 Task: Search one way flight ticket for 5 adults, 1 child, 2 infants in seat and 1 infant on lap in business from Kailua-kona, Hawaii: Ellison Onizuka Kona International Airport At Keahole to Rockford: Chicago Rockford International Airport(was Northwest Chicagoland Regional Airport At Rockford) on 5-1-2023. Choice of flights is Spirit. Number of bags: 1 carry on bag. Price is upto 50000. Outbound departure time preference is 10:45.
Action: Mouse moved to (252, 295)
Screenshot: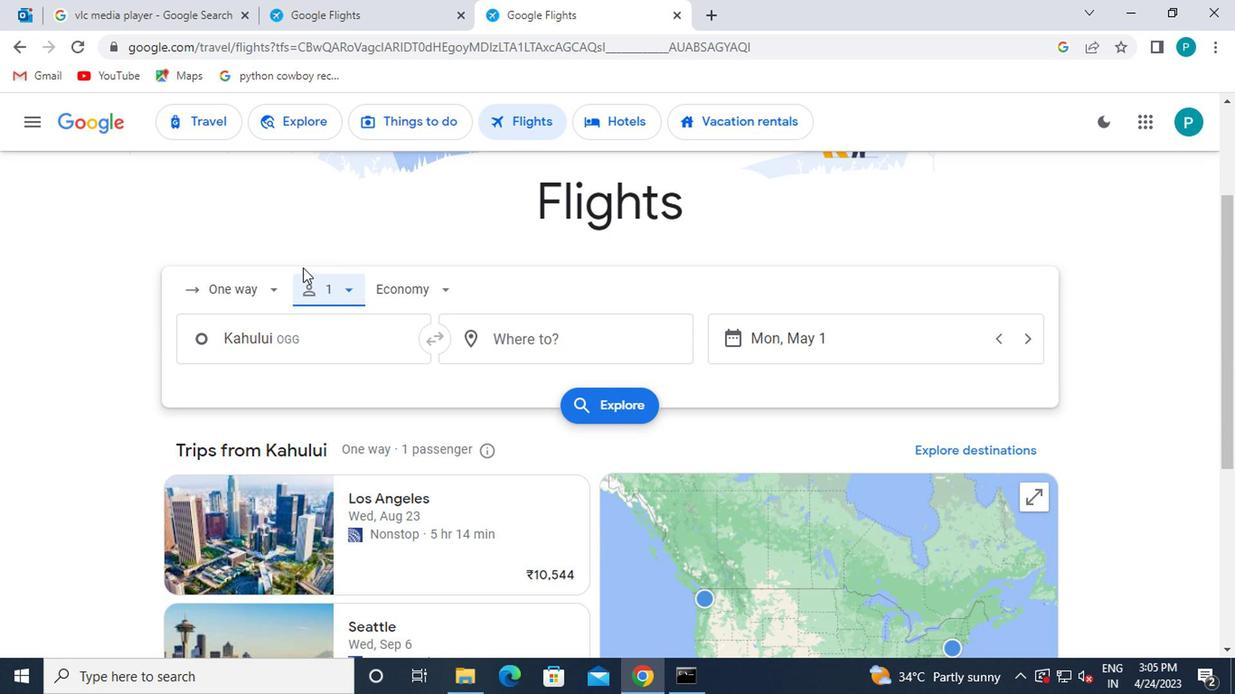 
Action: Mouse pressed left at (252, 295)
Screenshot: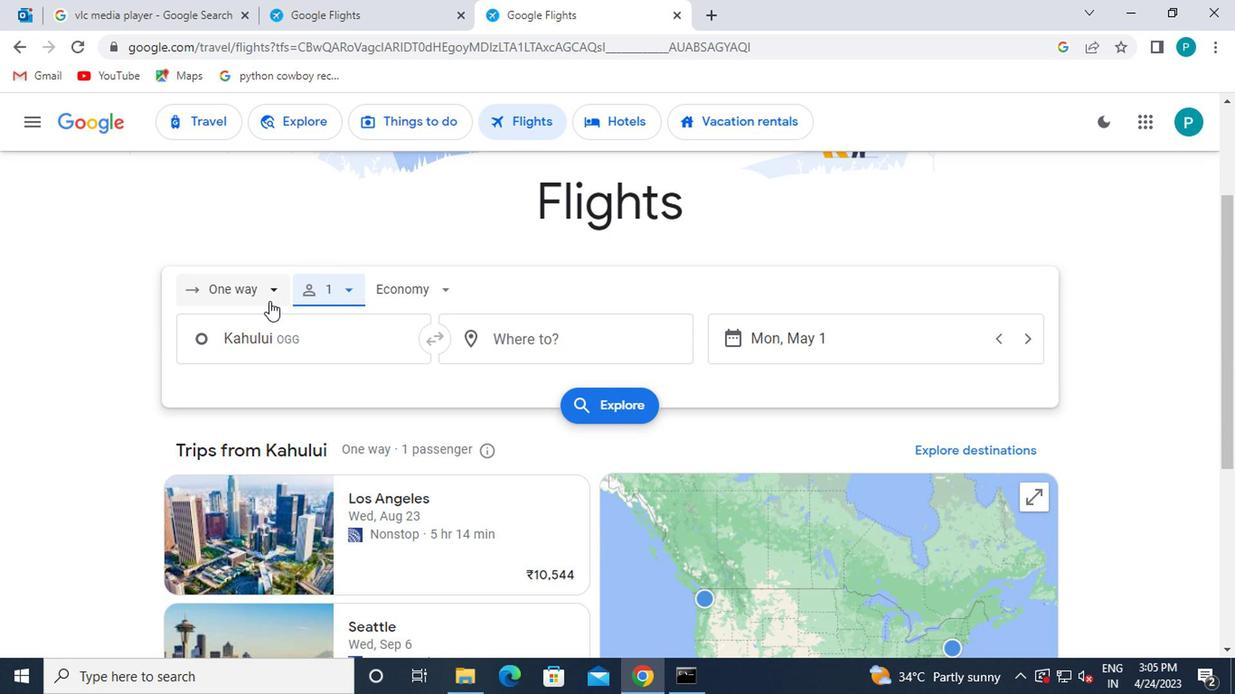 
Action: Mouse moved to (258, 380)
Screenshot: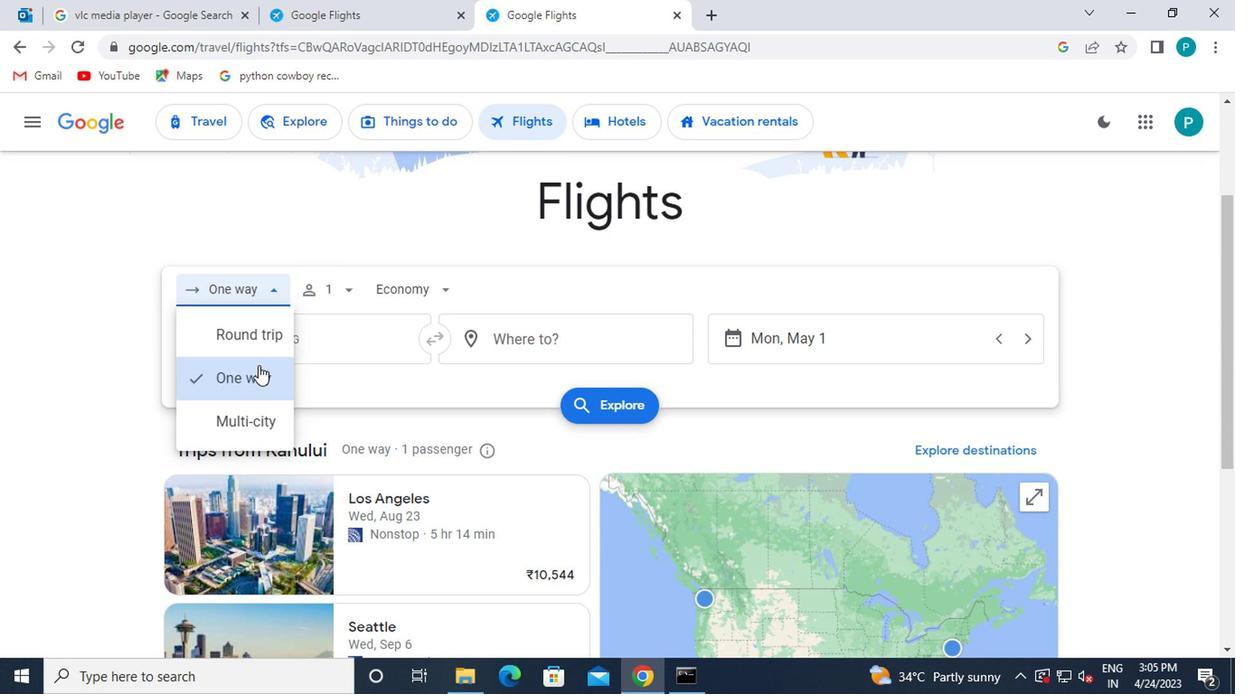 
Action: Mouse pressed left at (258, 380)
Screenshot: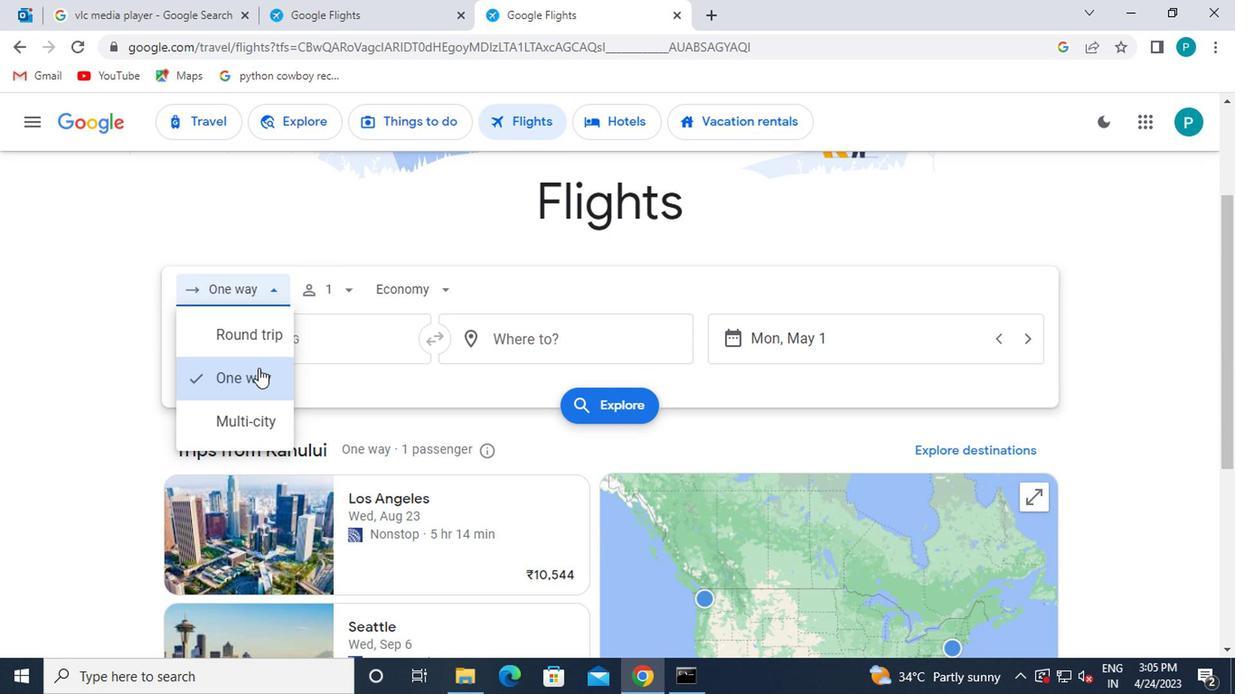 
Action: Mouse moved to (344, 299)
Screenshot: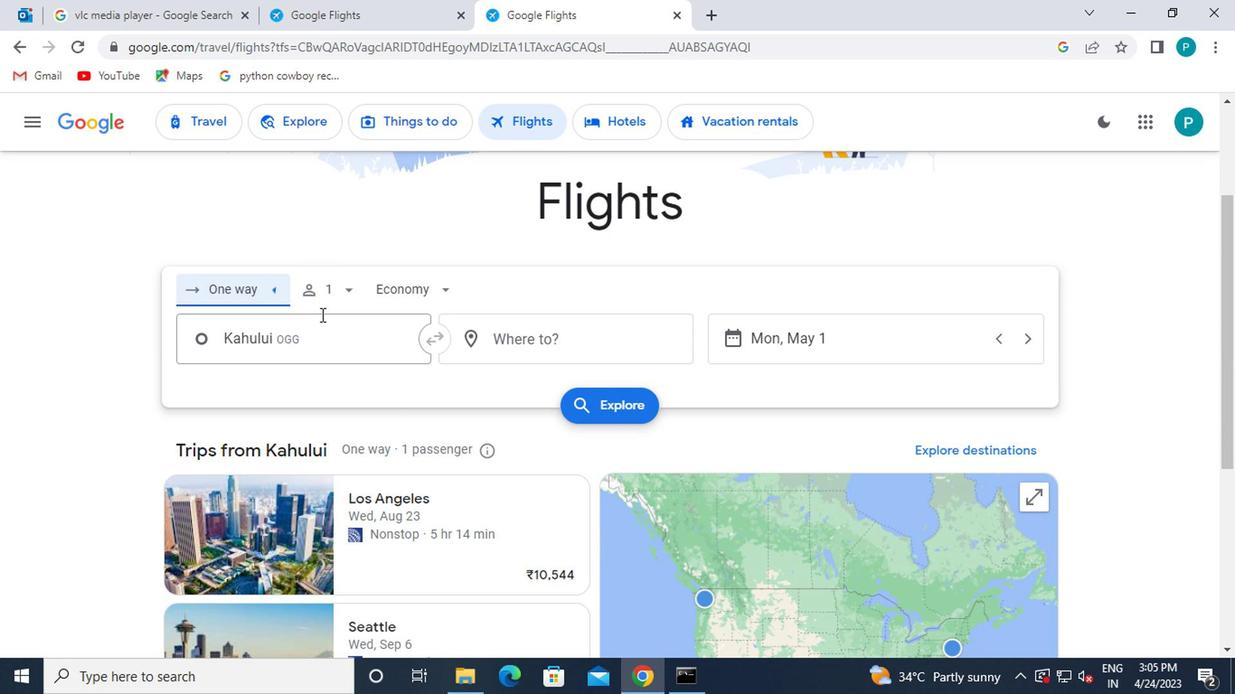 
Action: Mouse pressed left at (344, 299)
Screenshot: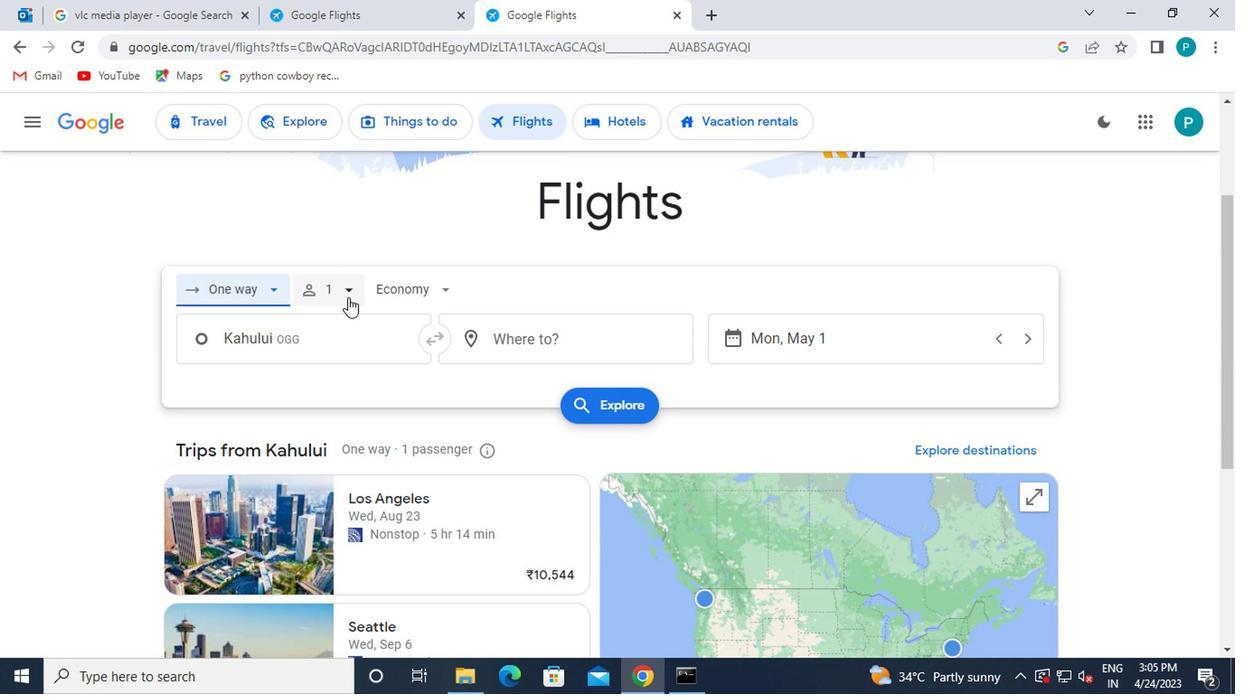
Action: Mouse moved to (466, 339)
Screenshot: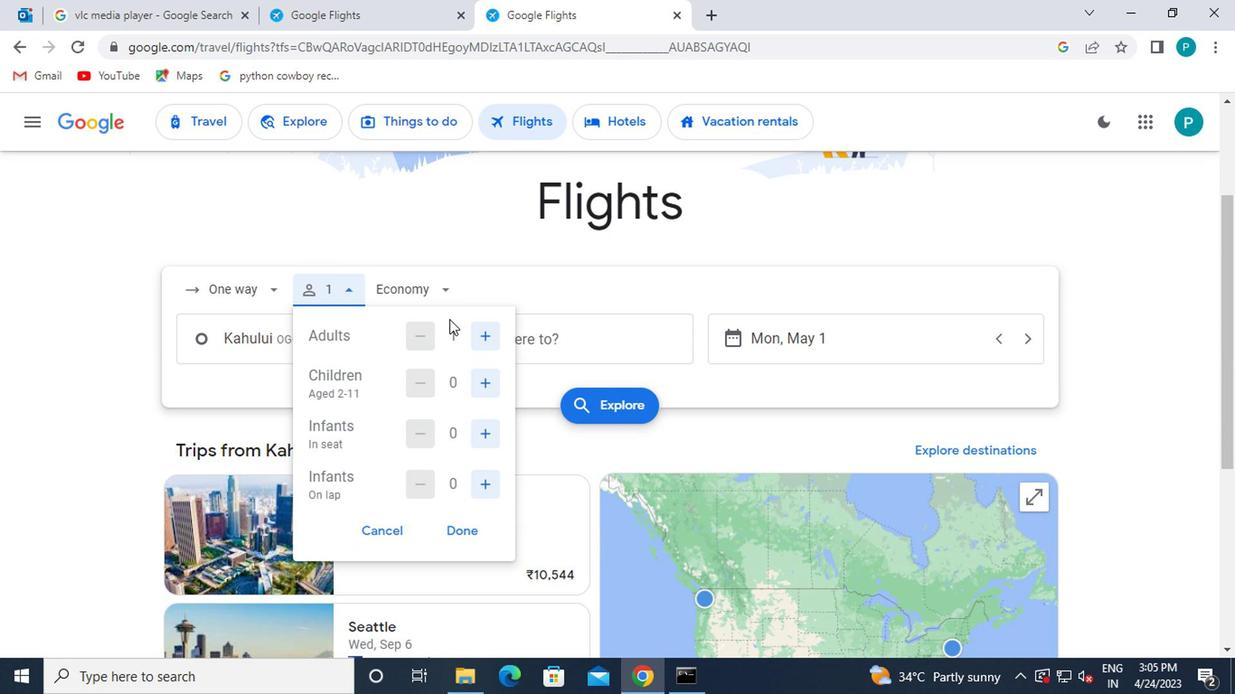 
Action: Mouse pressed left at (466, 339)
Screenshot: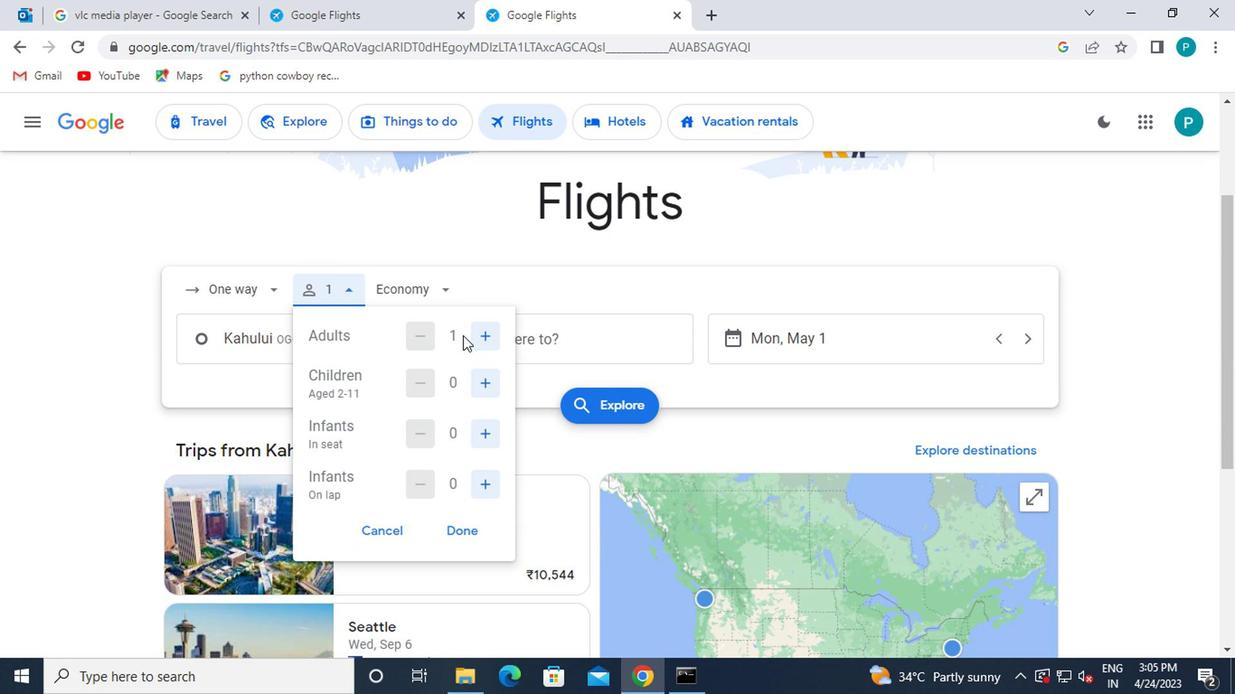 
Action: Mouse moved to (472, 339)
Screenshot: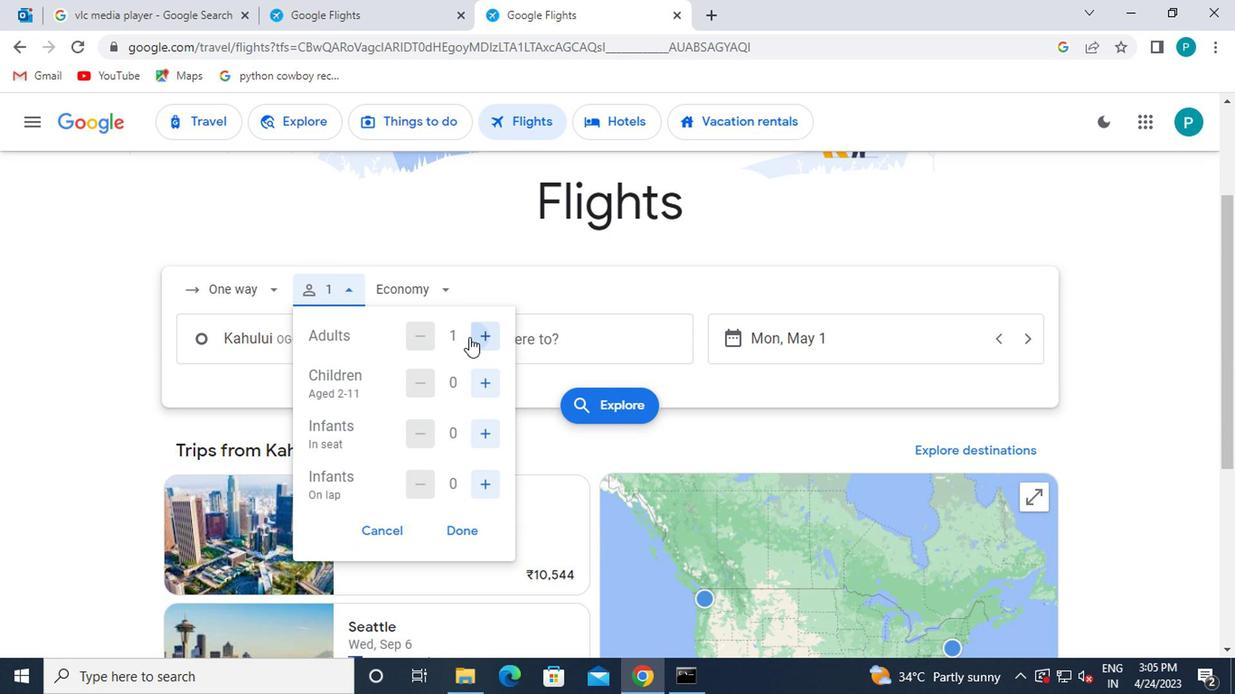 
Action: Mouse pressed left at (472, 339)
Screenshot: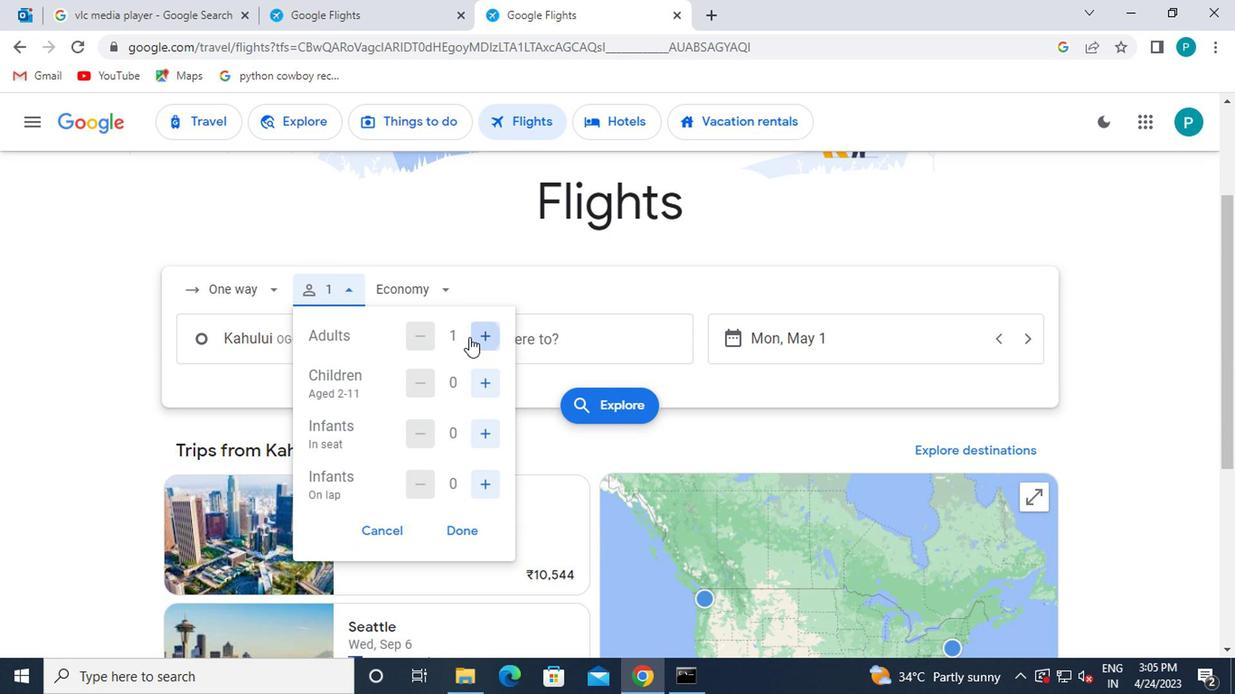 
Action: Mouse pressed left at (472, 339)
Screenshot: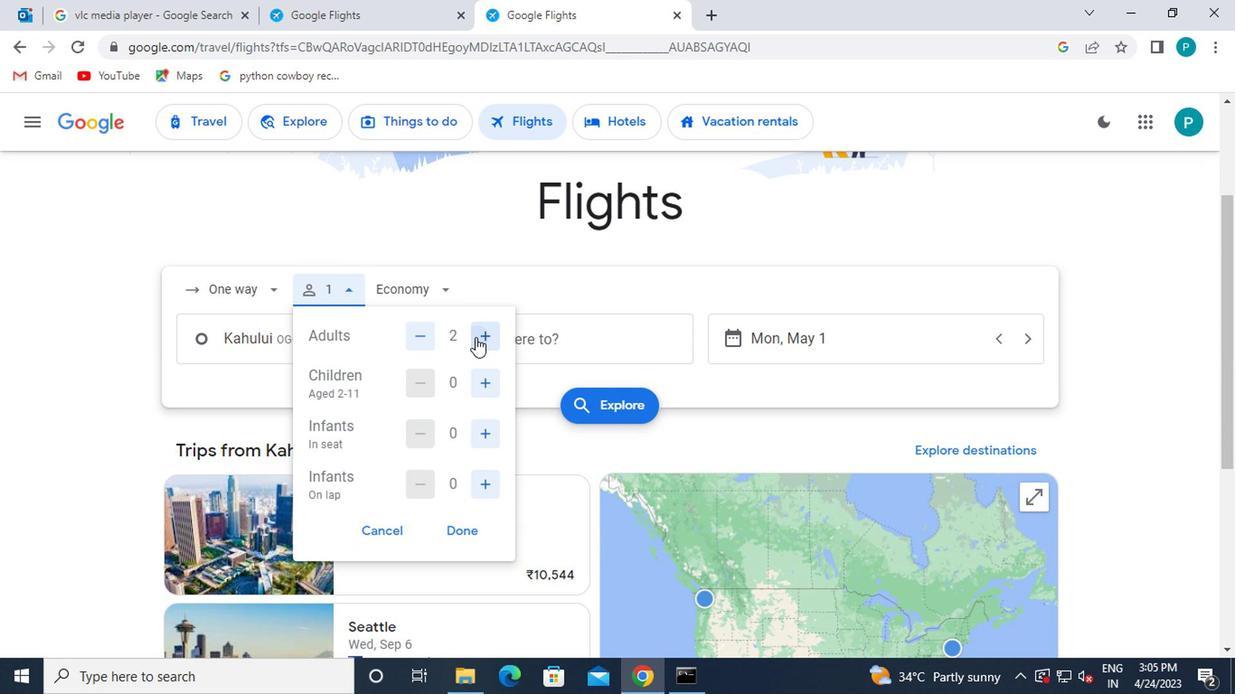 
Action: Mouse moved to (474, 339)
Screenshot: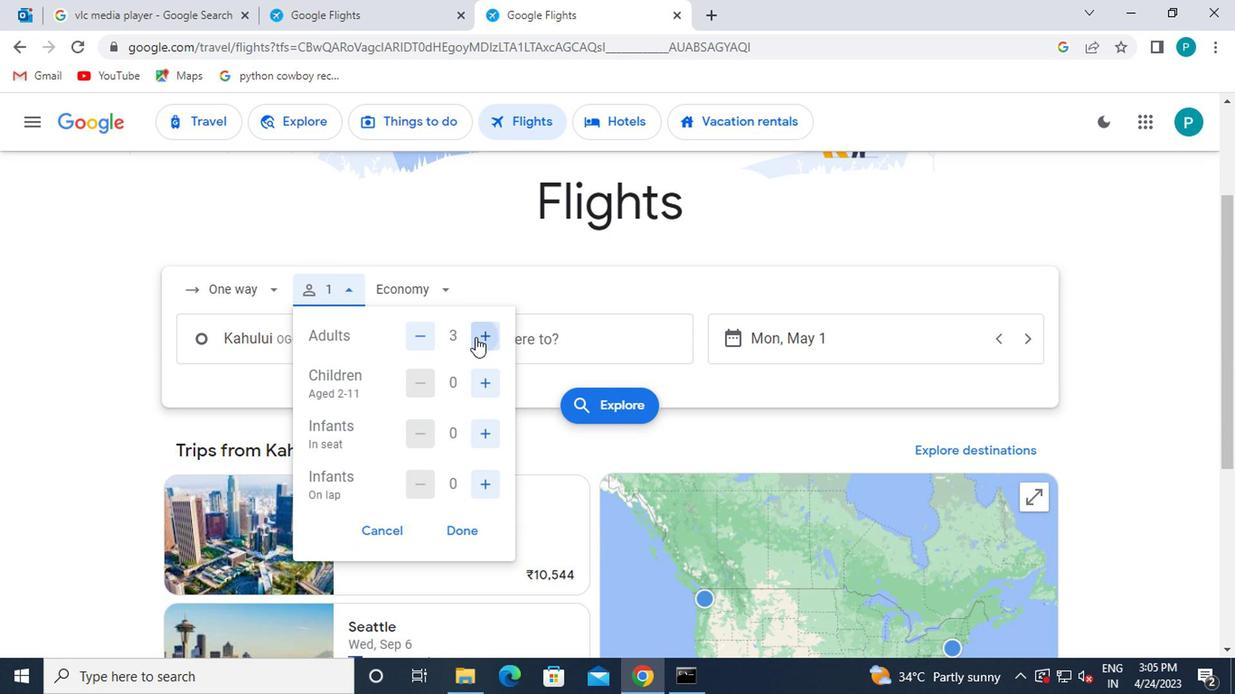 
Action: Mouse pressed left at (474, 339)
Screenshot: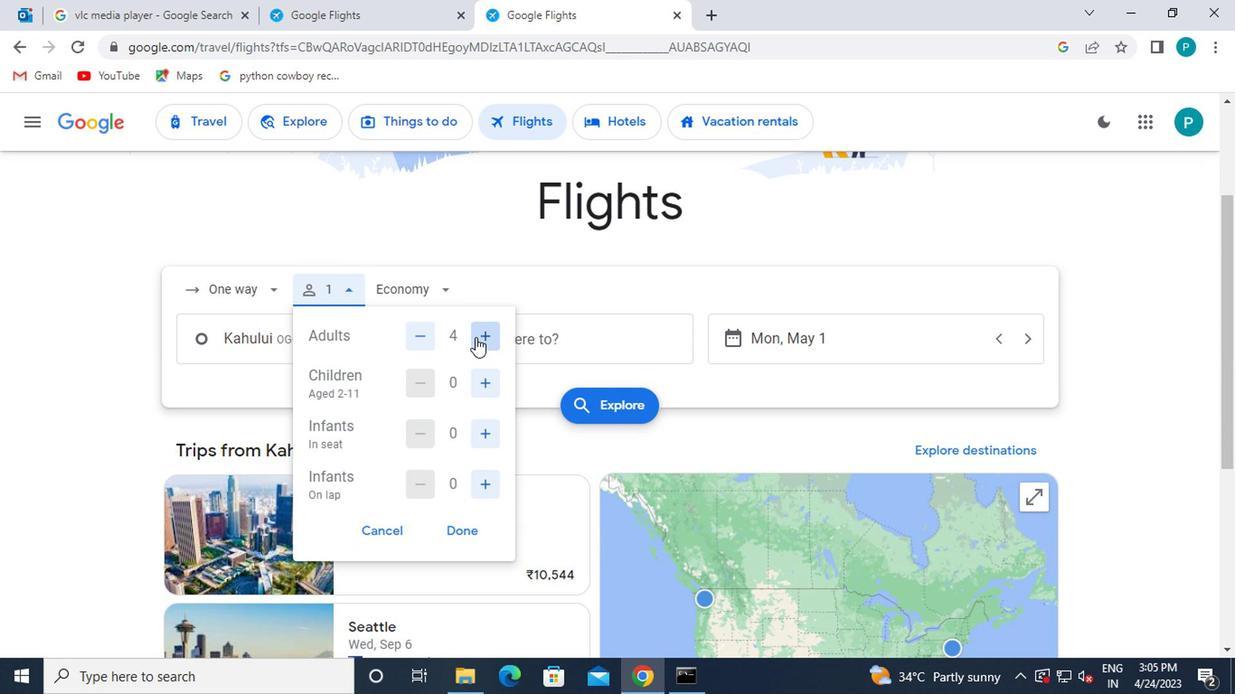 
Action: Mouse moved to (478, 369)
Screenshot: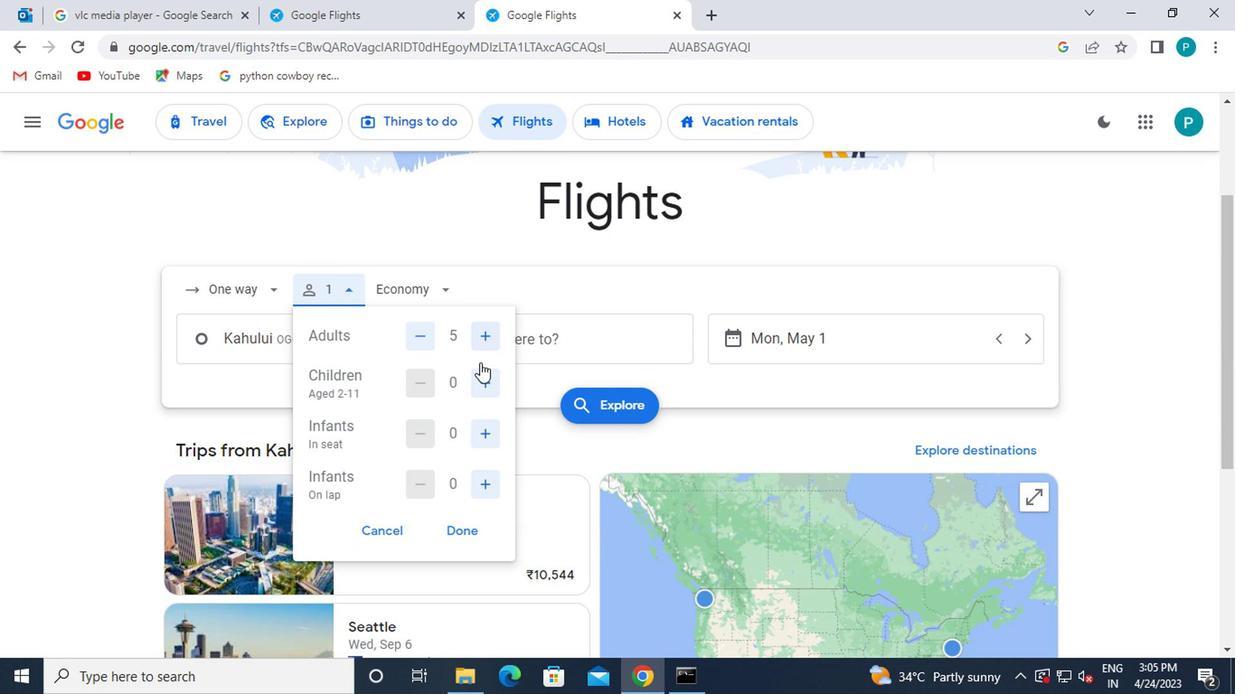 
Action: Mouse pressed left at (478, 369)
Screenshot: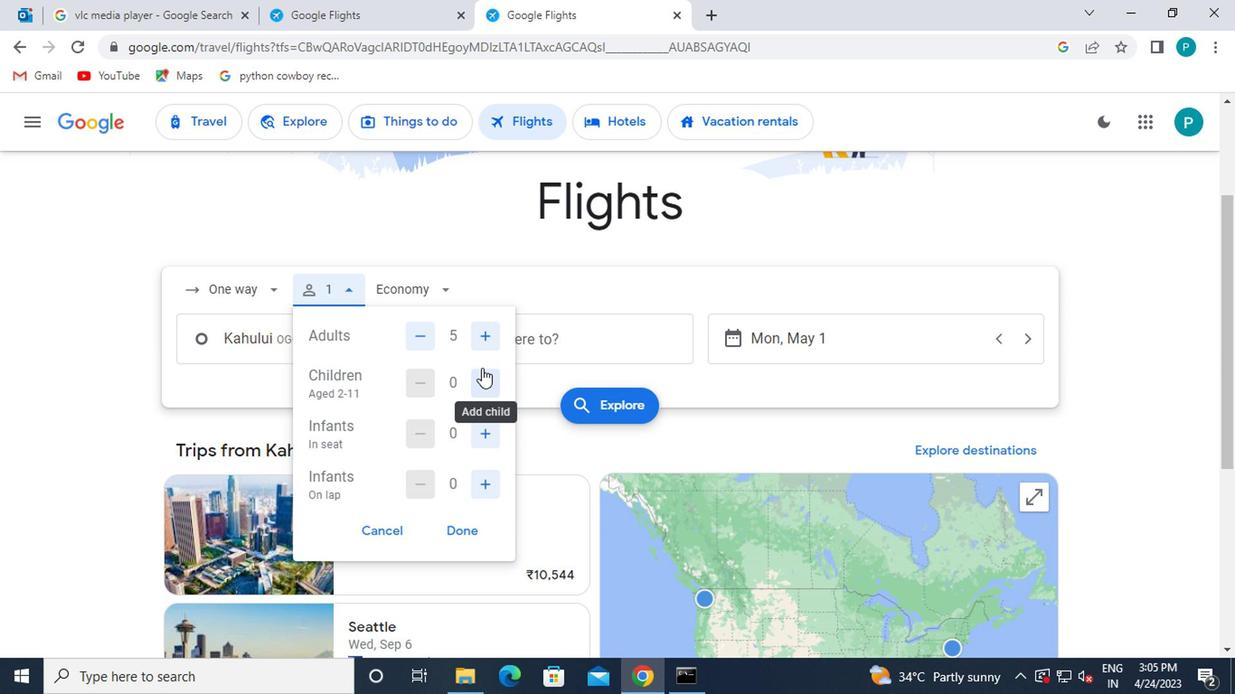 
Action: Mouse moved to (478, 420)
Screenshot: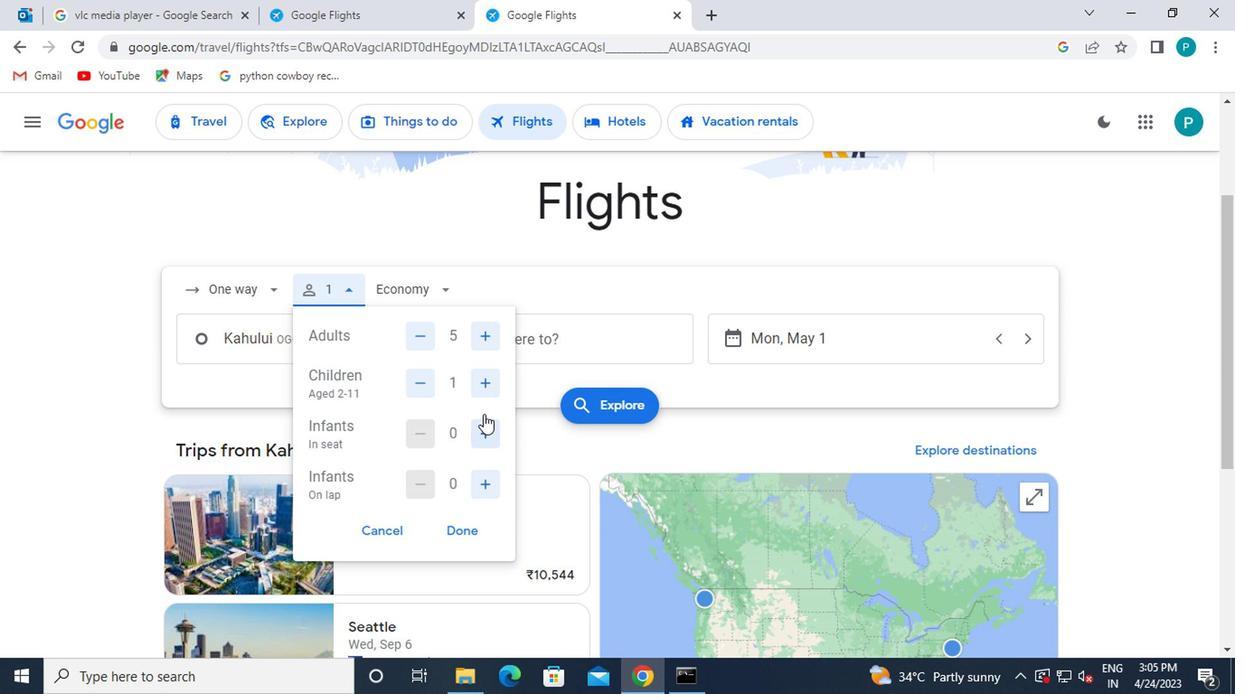 
Action: Mouse pressed left at (478, 420)
Screenshot: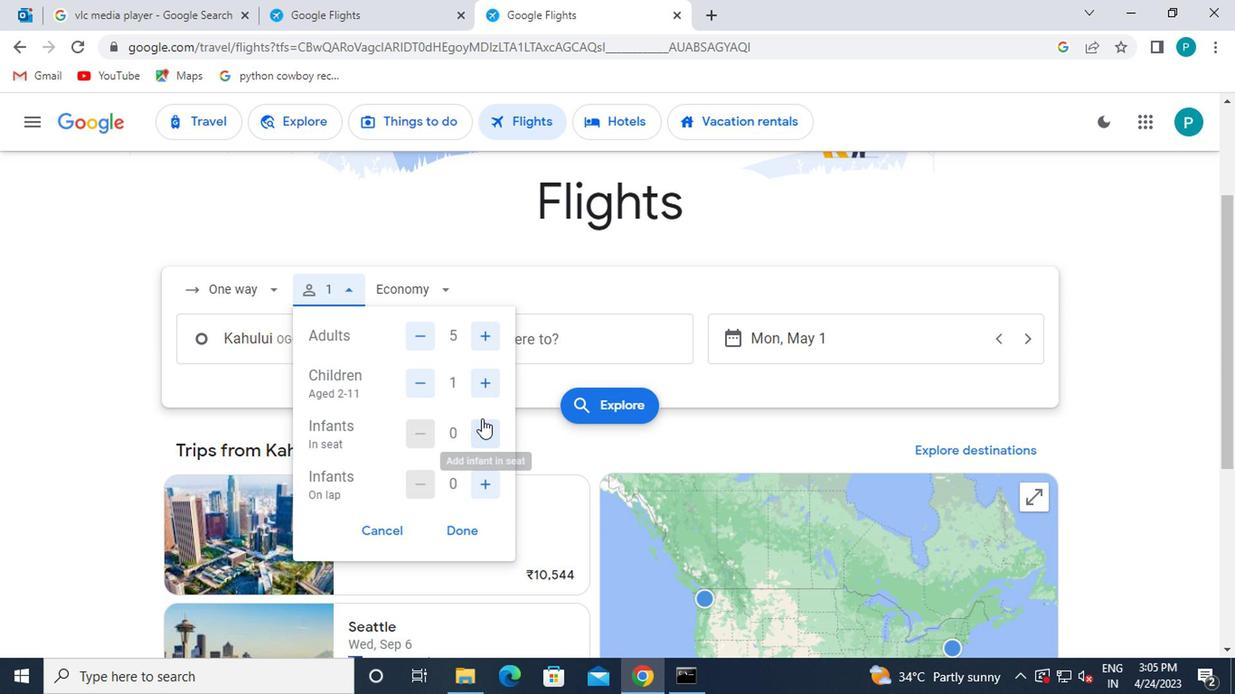 
Action: Mouse pressed left at (478, 420)
Screenshot: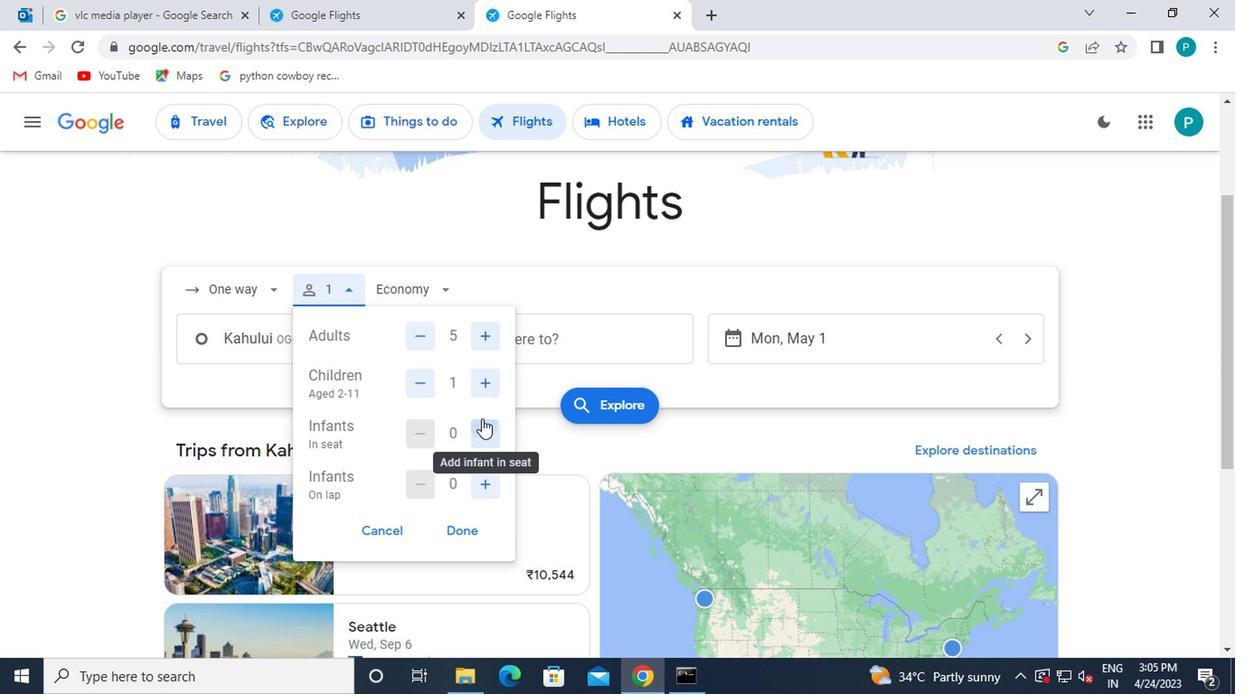 
Action: Mouse moved to (485, 481)
Screenshot: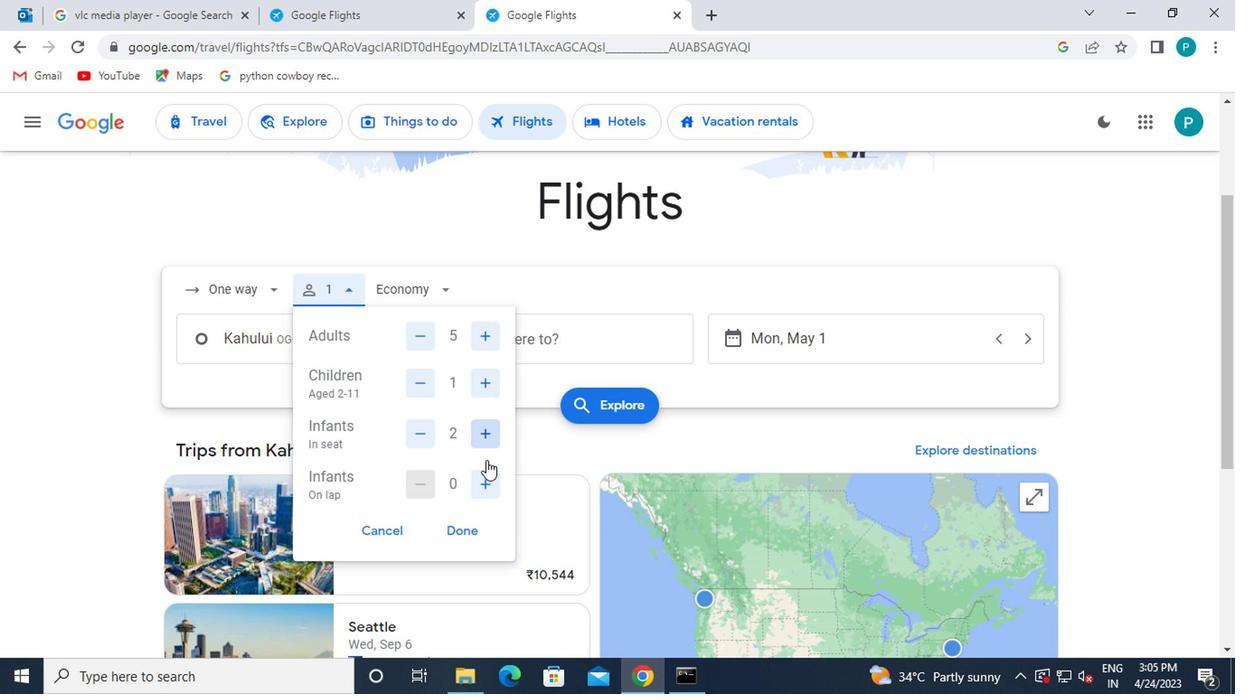 
Action: Mouse pressed left at (485, 481)
Screenshot: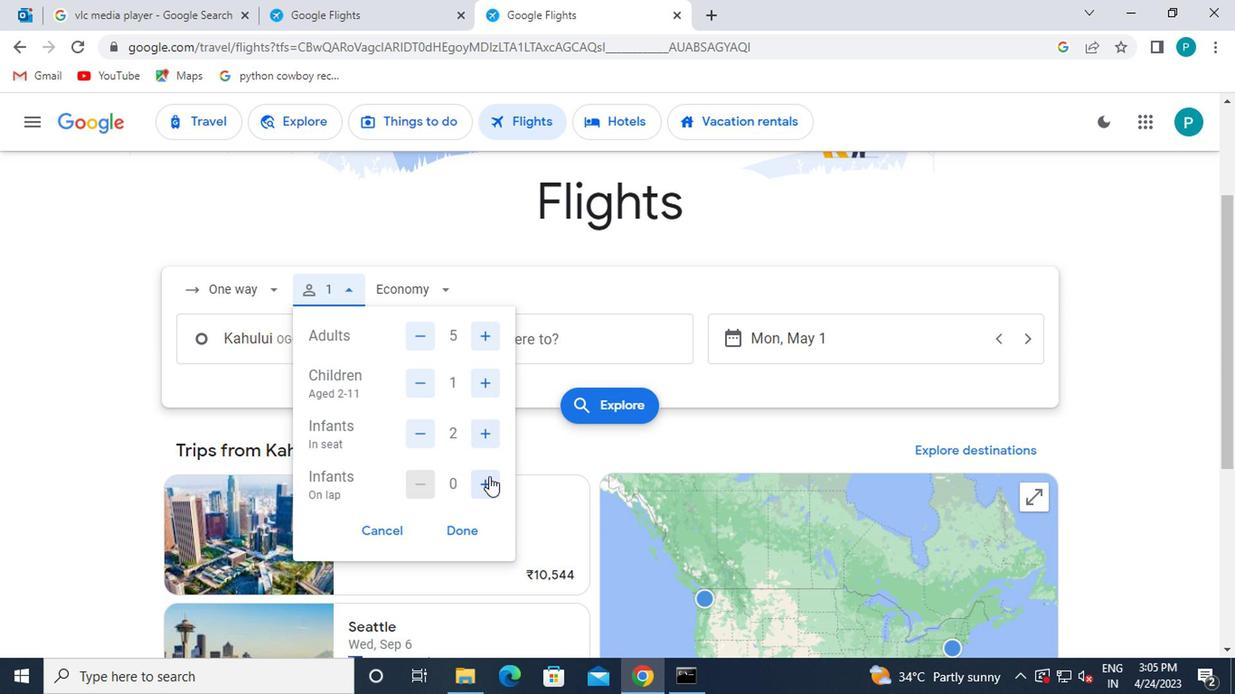 
Action: Mouse moved to (461, 528)
Screenshot: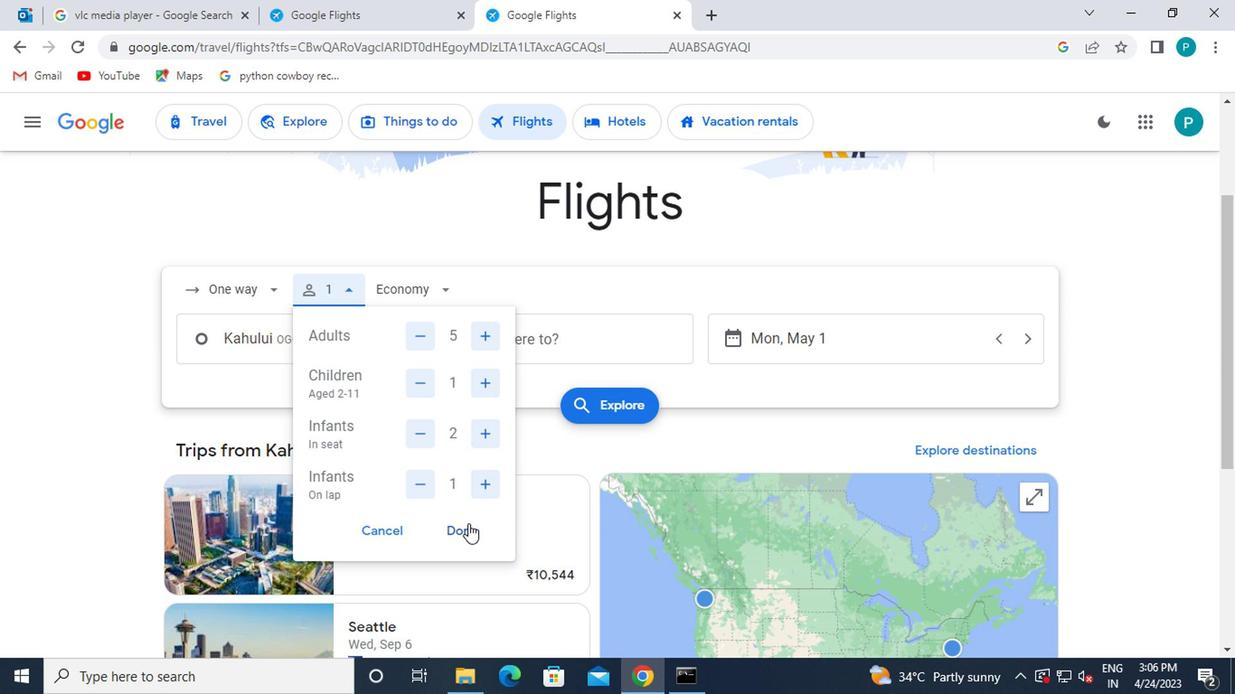
Action: Mouse pressed left at (461, 528)
Screenshot: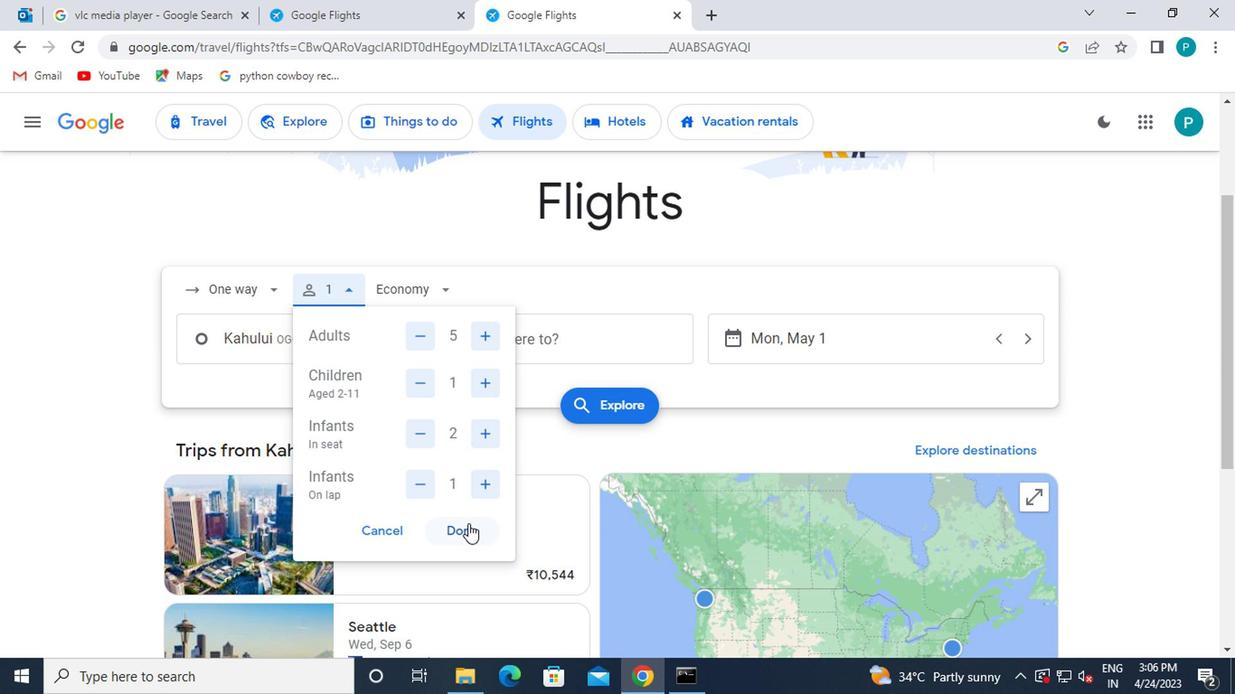 
Action: Mouse moved to (419, 290)
Screenshot: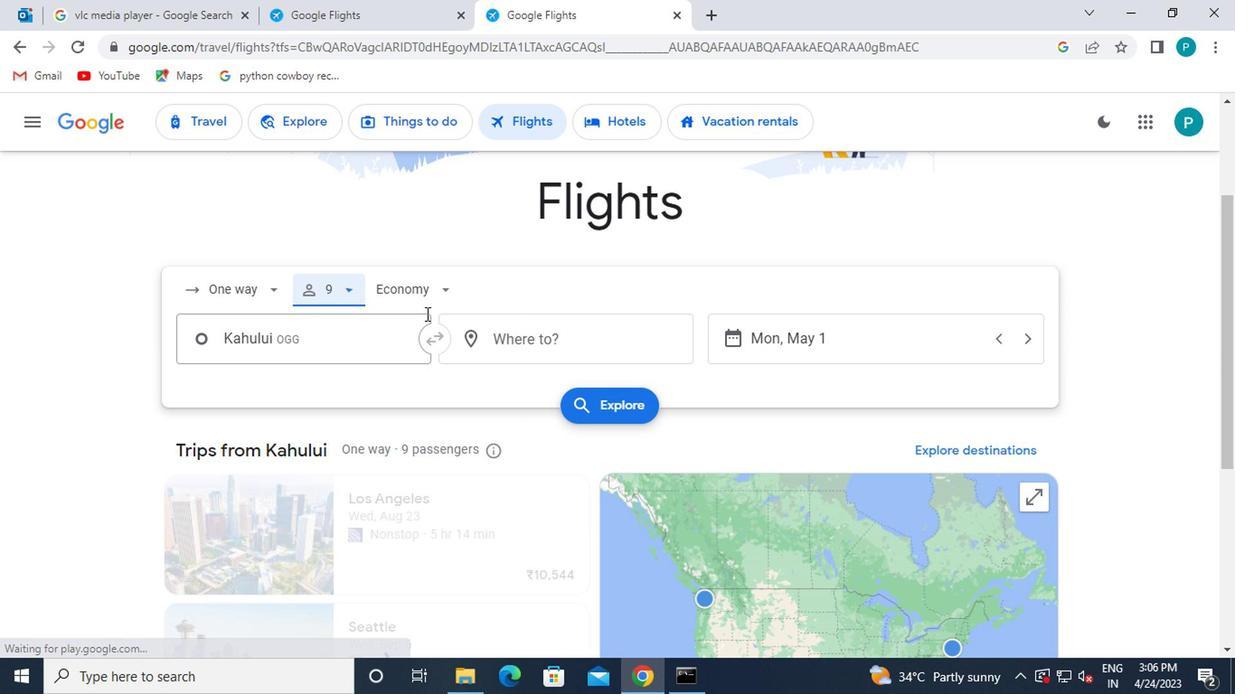 
Action: Mouse pressed left at (419, 290)
Screenshot: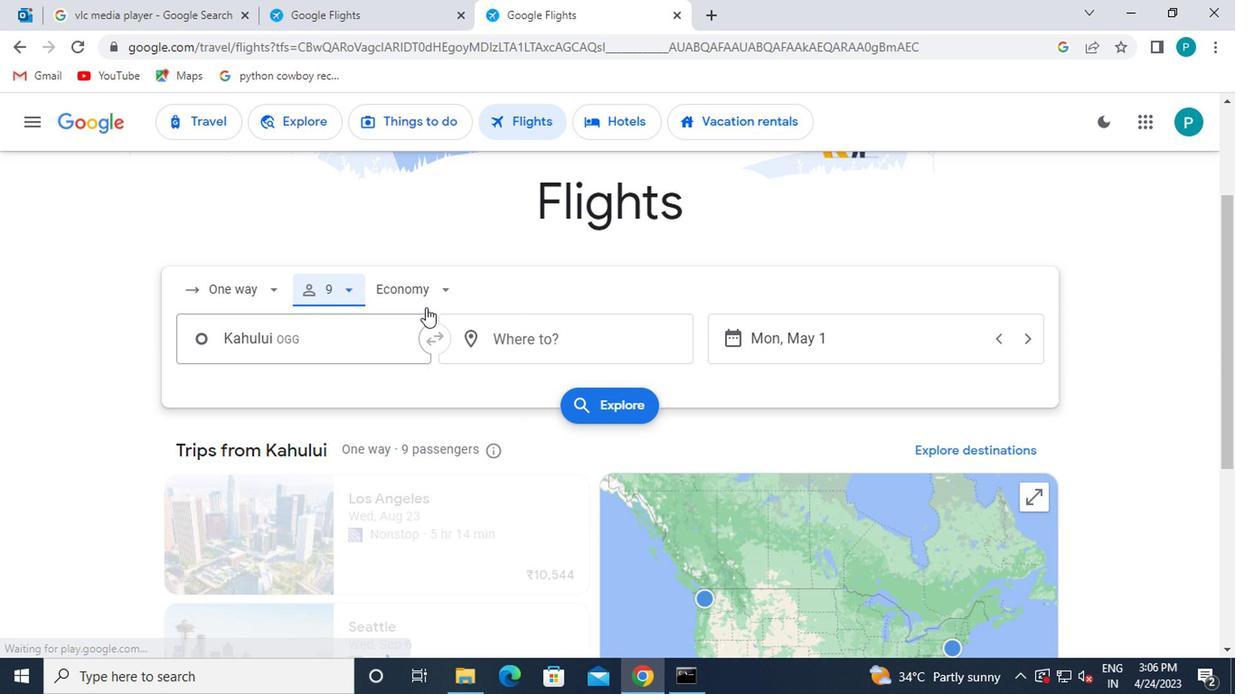
Action: Mouse moved to (456, 413)
Screenshot: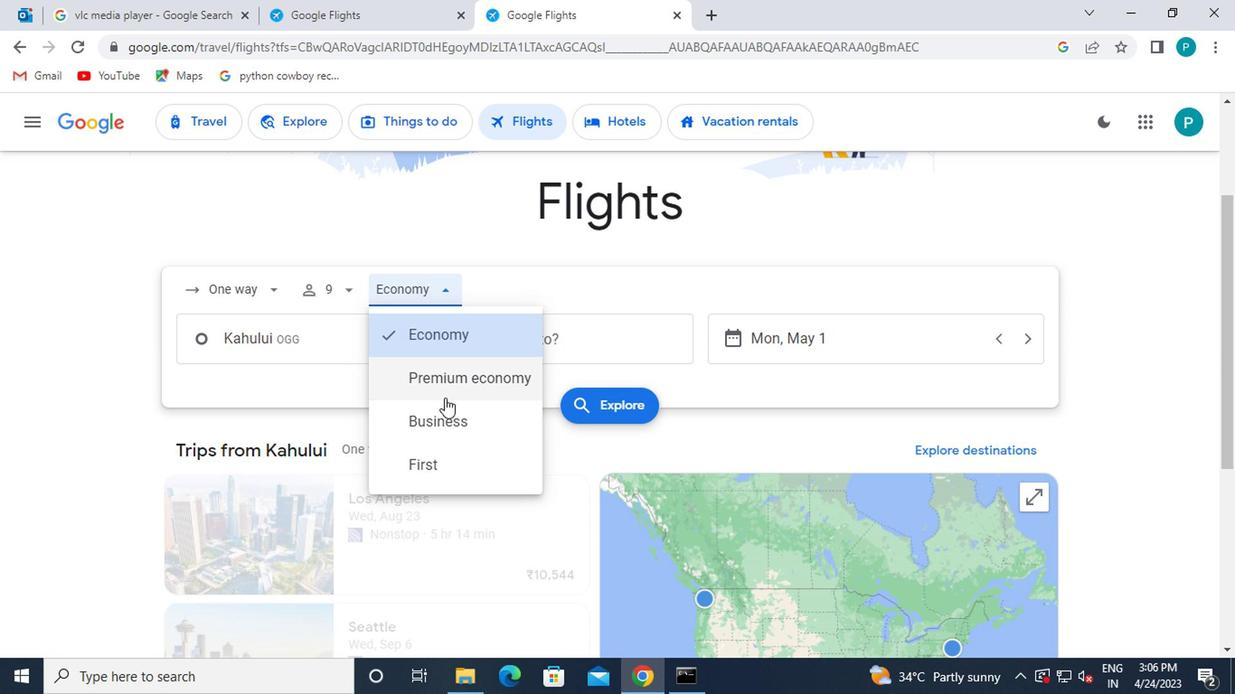 
Action: Mouse pressed left at (456, 413)
Screenshot: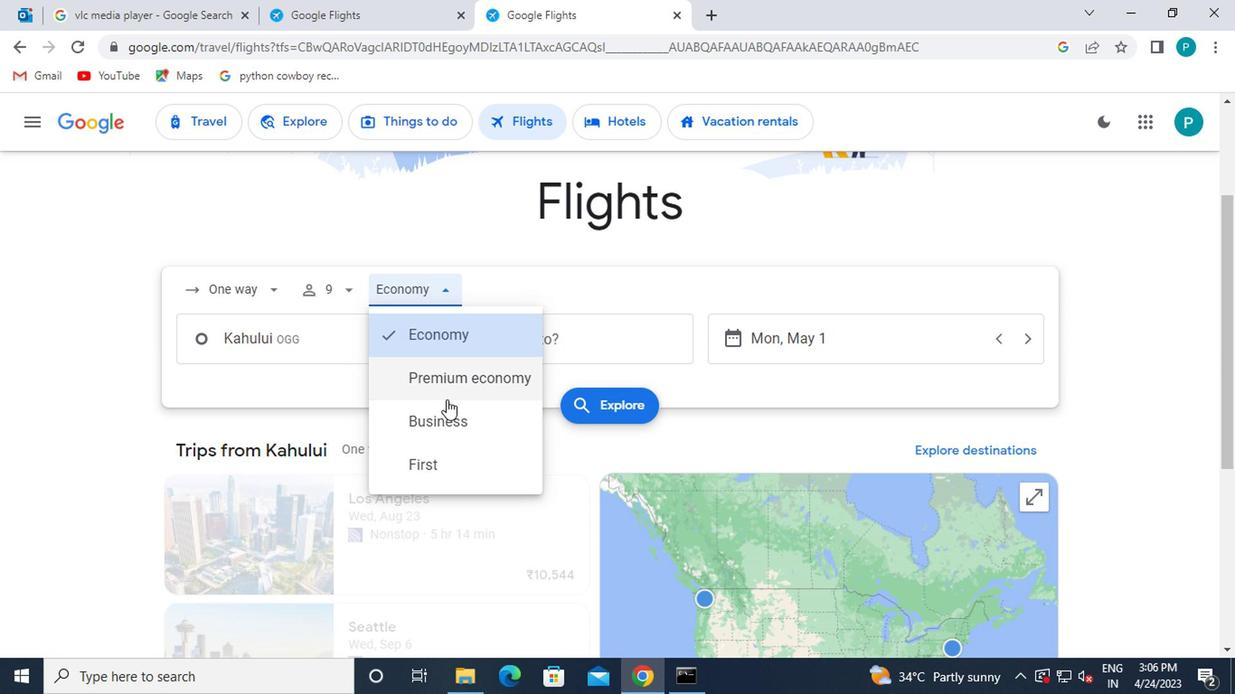 
Action: Mouse moved to (281, 335)
Screenshot: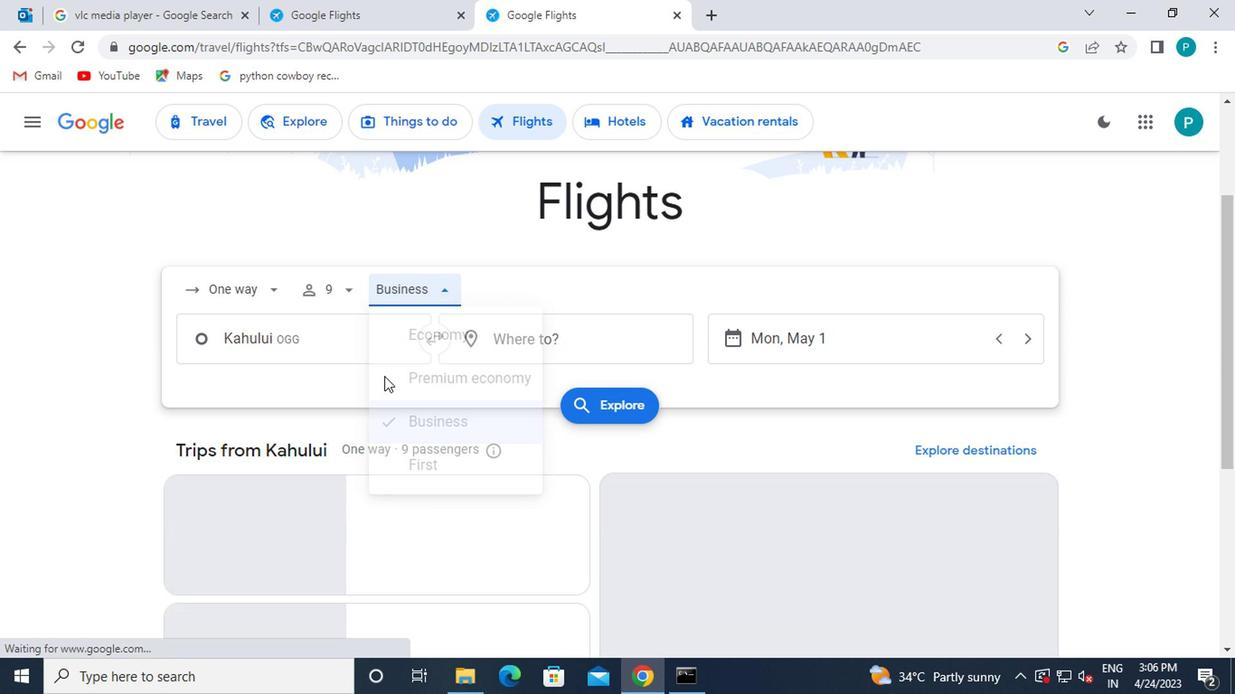 
Action: Mouse pressed left at (281, 335)
Screenshot: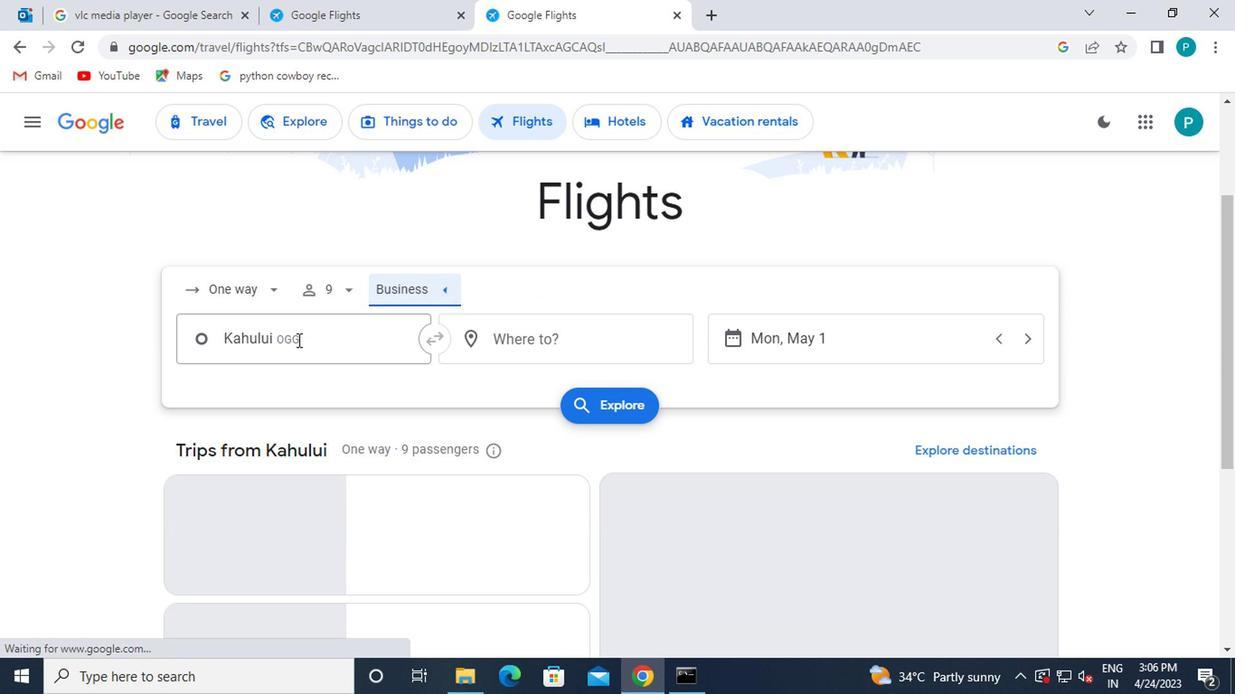 
Action: Mouse moved to (306, 361)
Screenshot: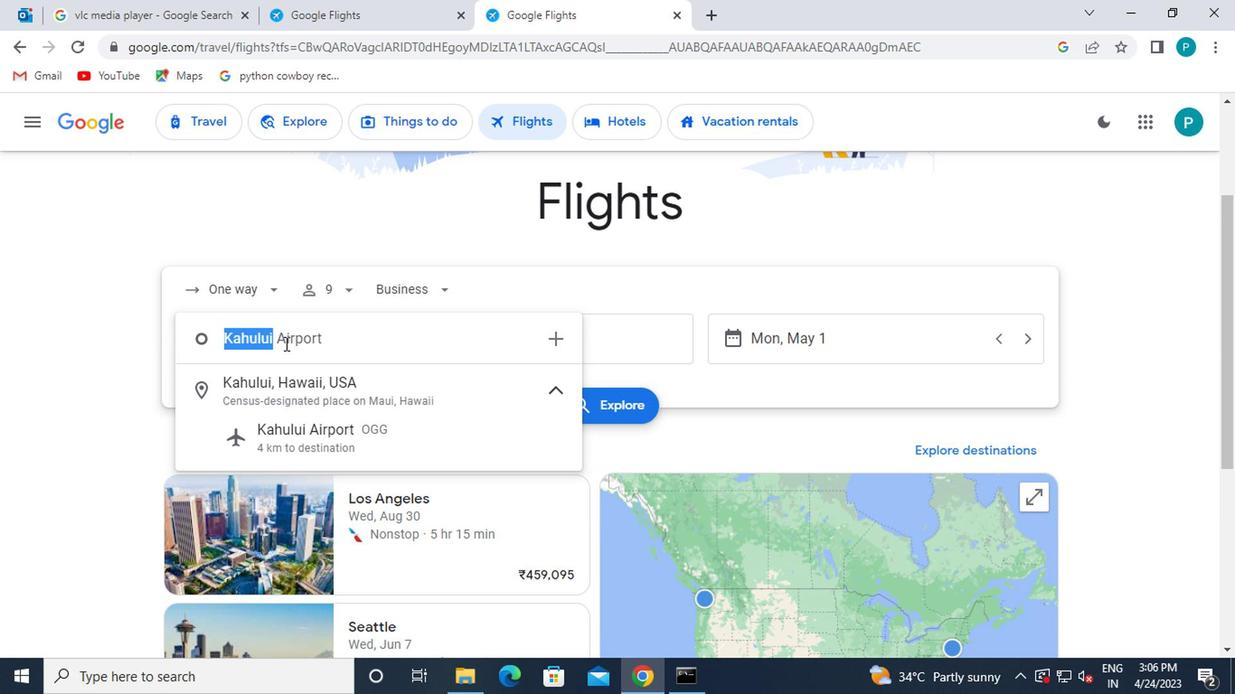 
Action: Key pressed <Key.backspace>kailua
Screenshot: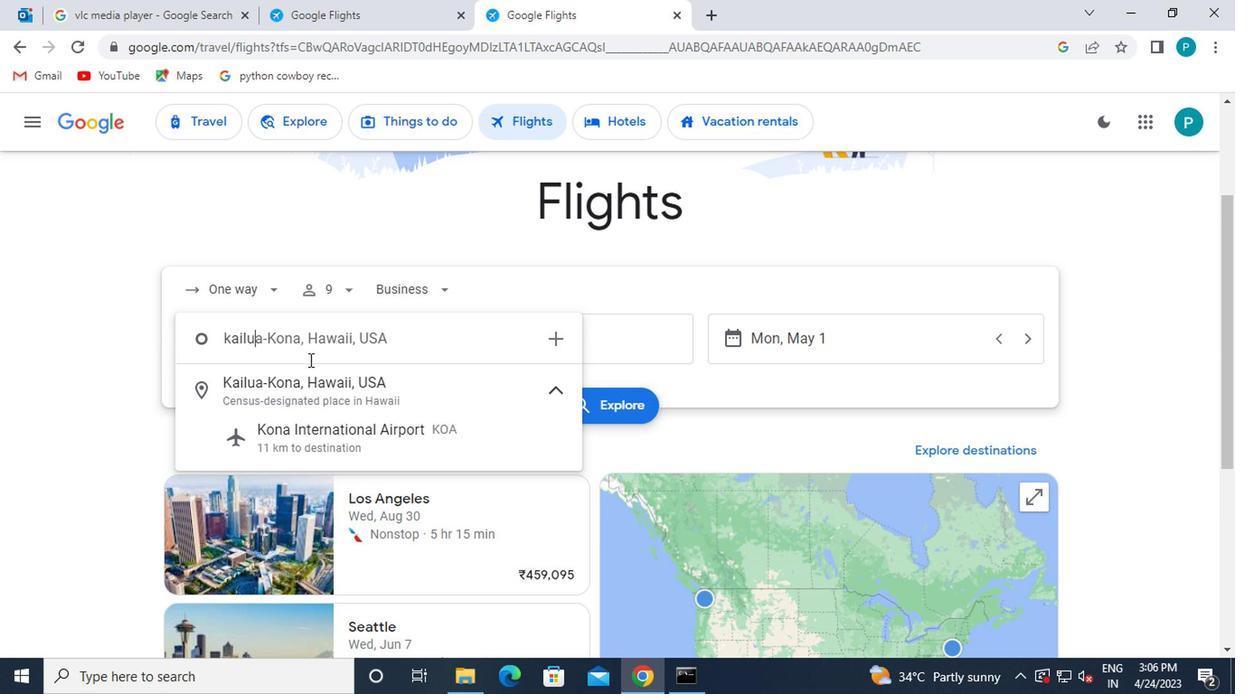 
Action: Mouse moved to (332, 438)
Screenshot: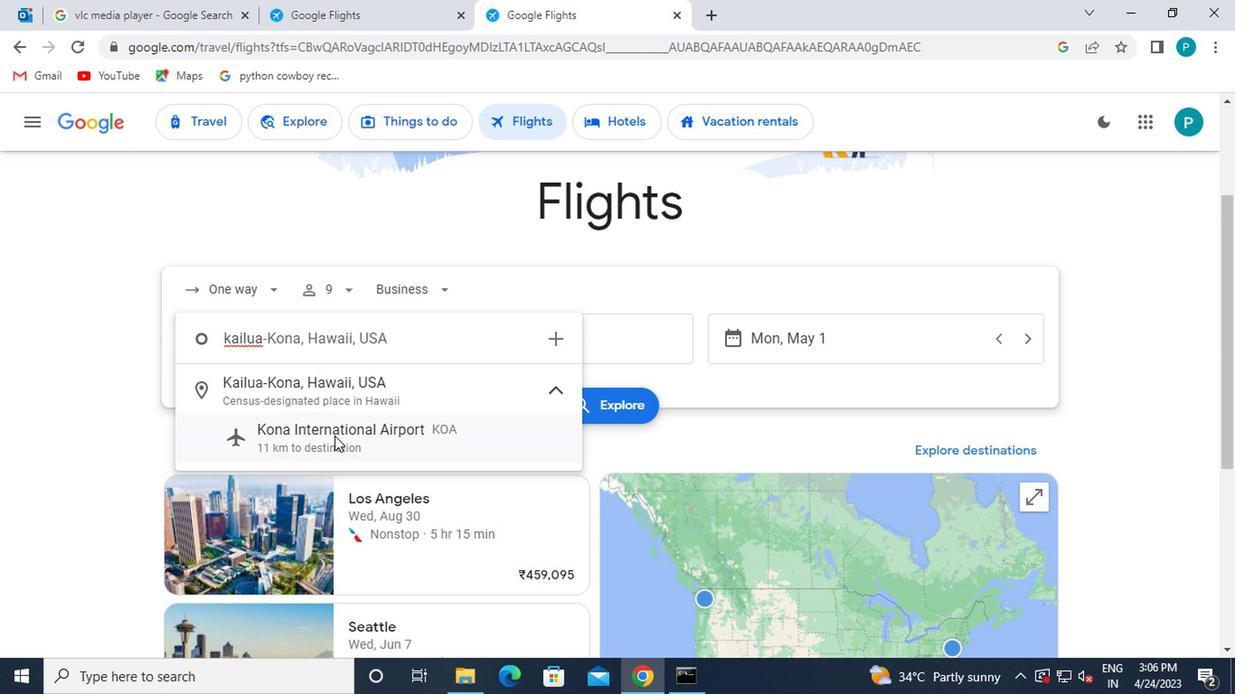 
Action: Mouse pressed left at (332, 438)
Screenshot: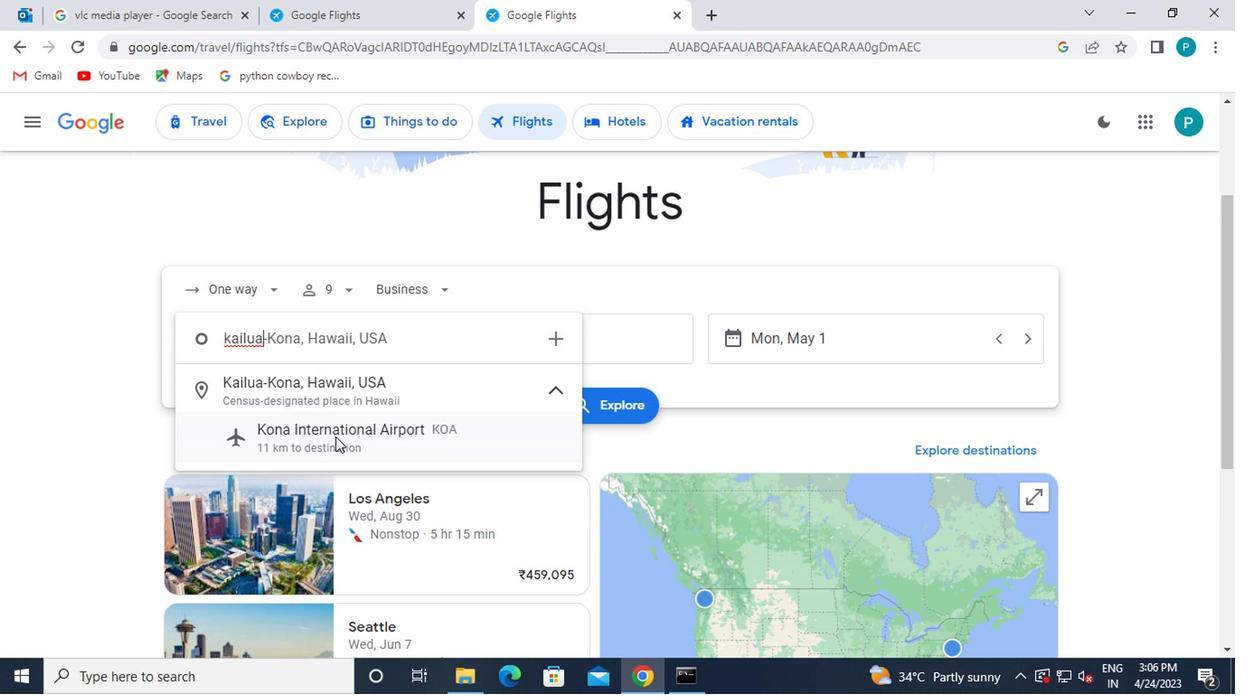 
Action: Mouse moved to (570, 337)
Screenshot: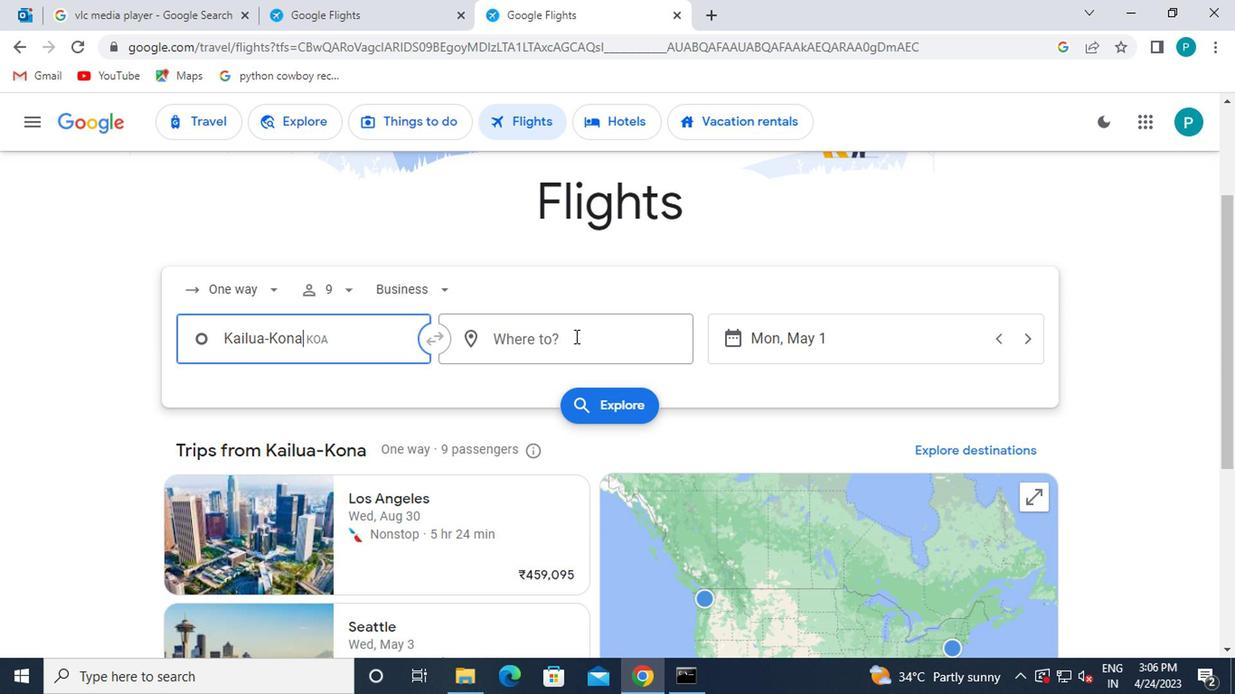 
Action: Mouse pressed left at (570, 337)
Screenshot: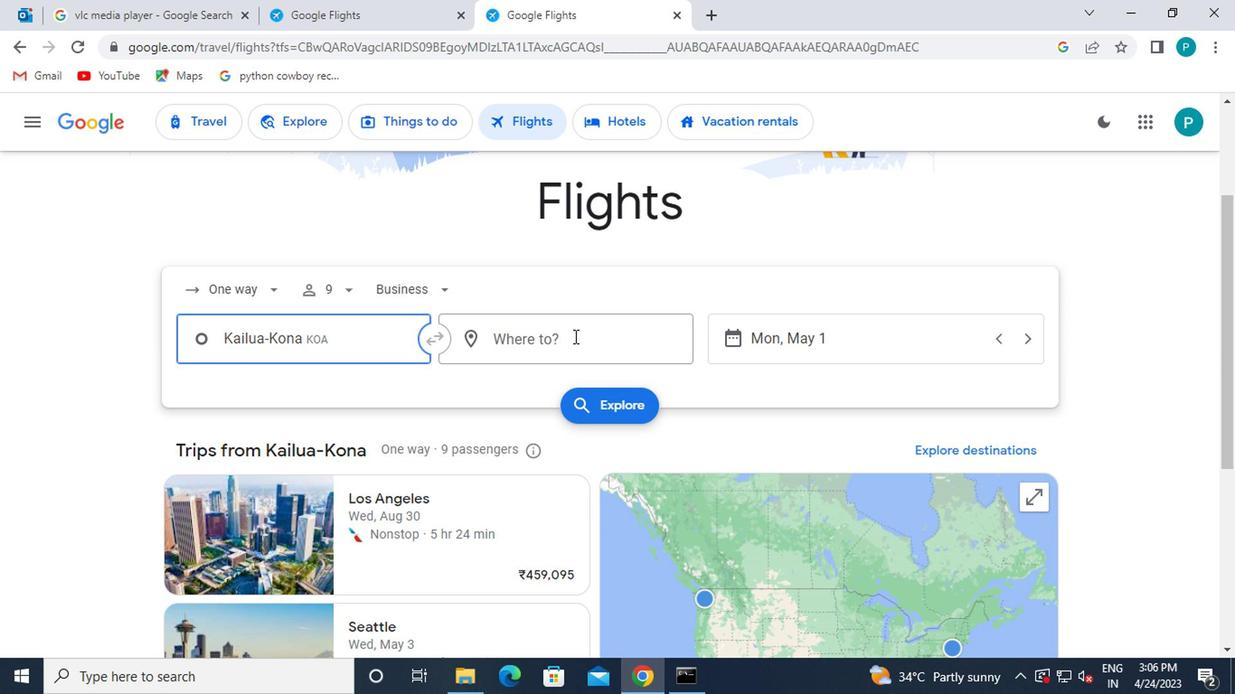 
Action: Key pressed rockfor
Screenshot: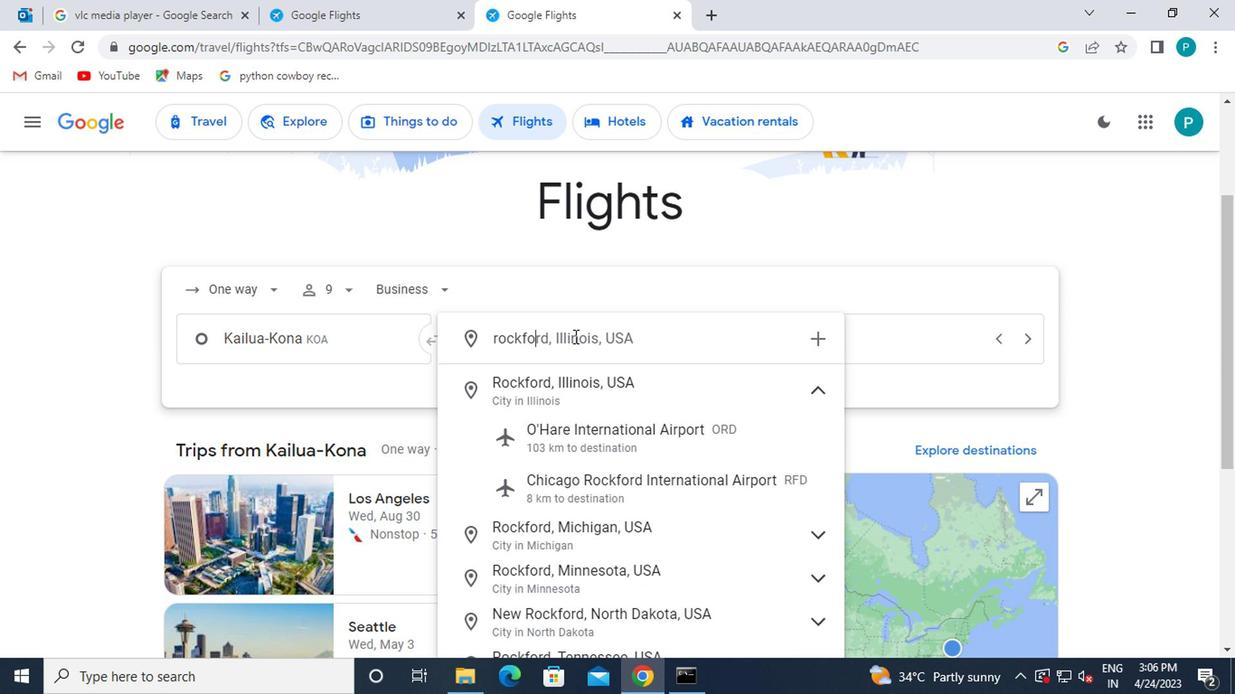 
Action: Mouse moved to (594, 480)
Screenshot: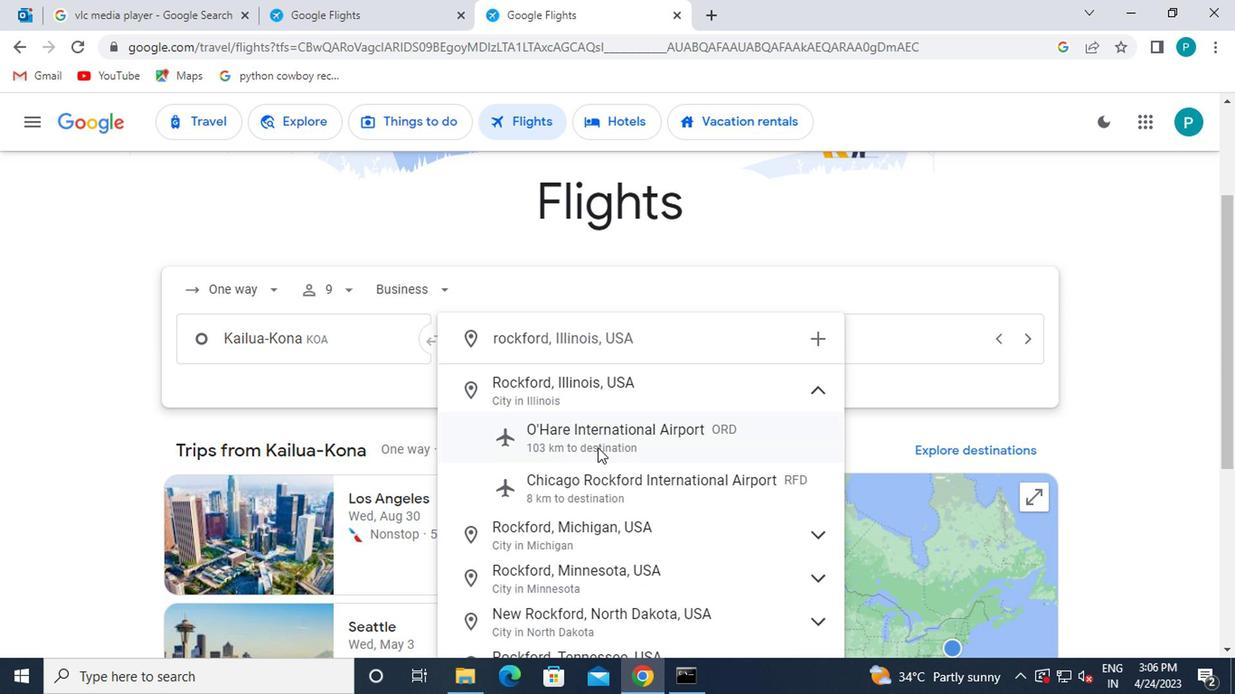 
Action: Mouse pressed left at (594, 480)
Screenshot: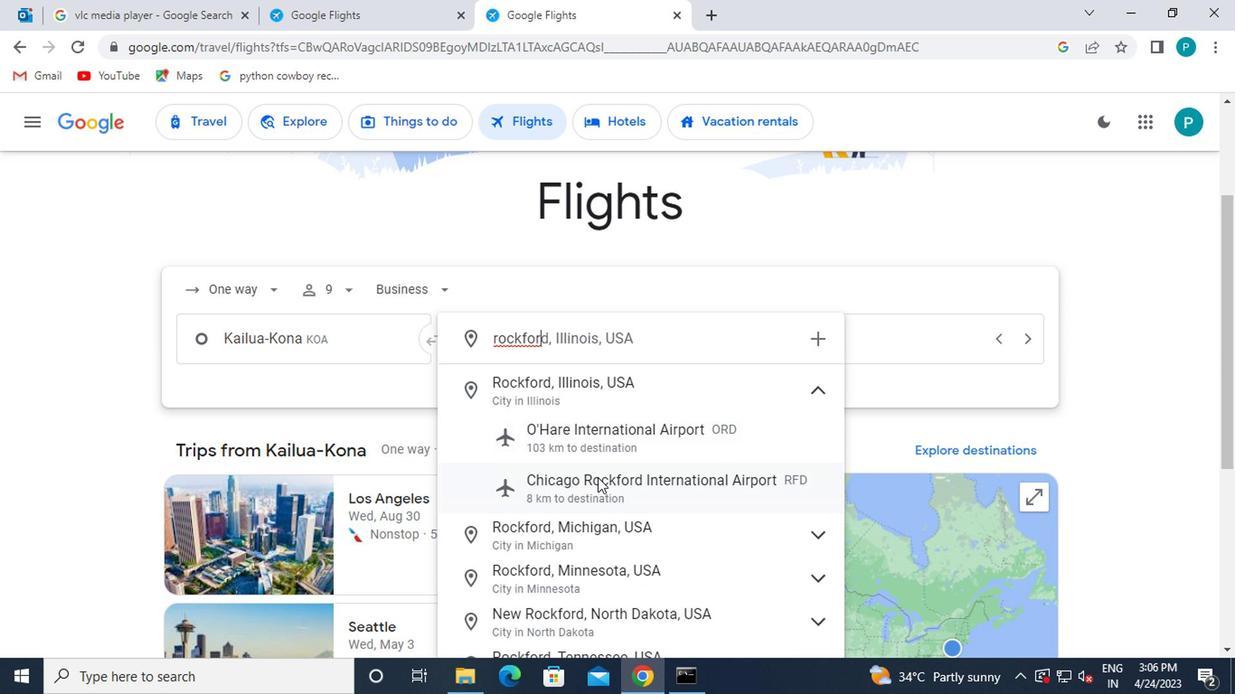 
Action: Mouse moved to (874, 346)
Screenshot: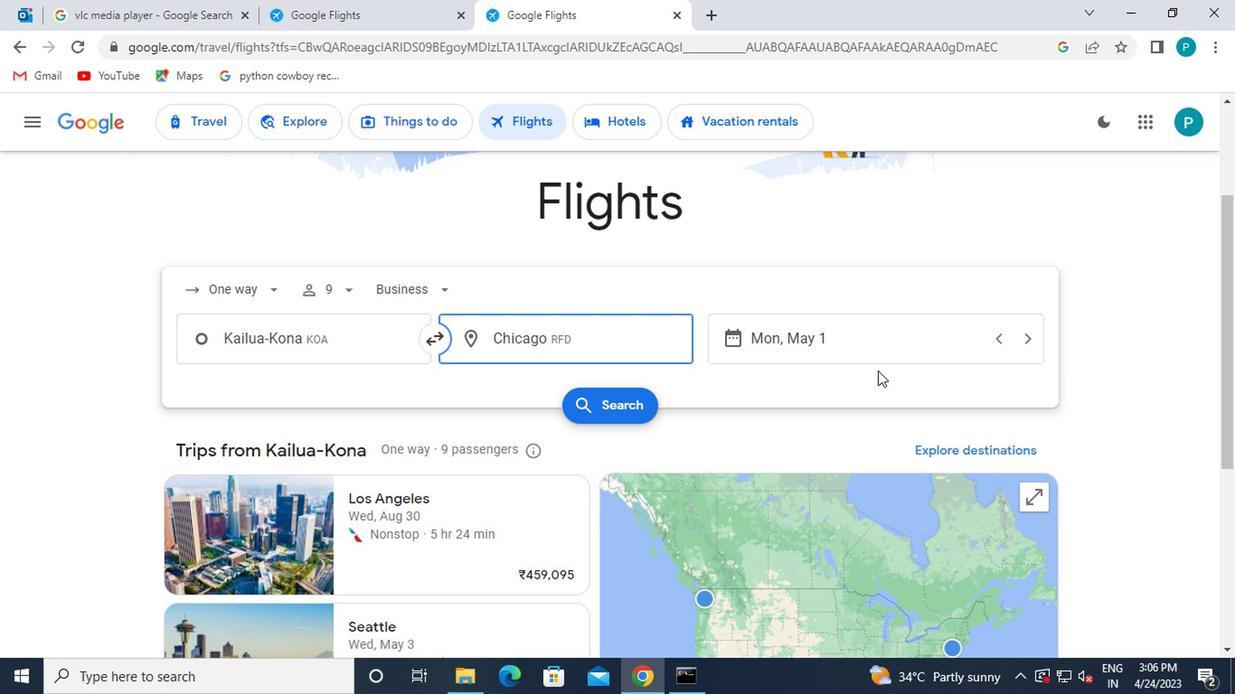 
Action: Mouse pressed left at (874, 346)
Screenshot: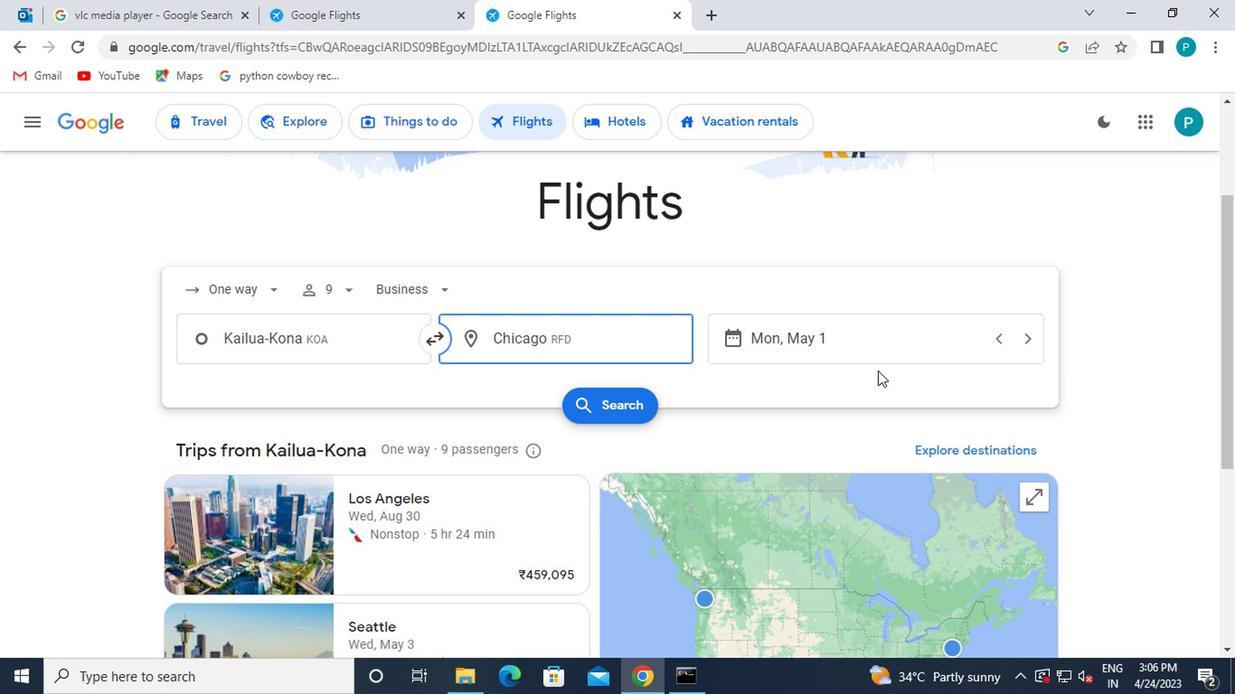 
Action: Mouse moved to (768, 328)
Screenshot: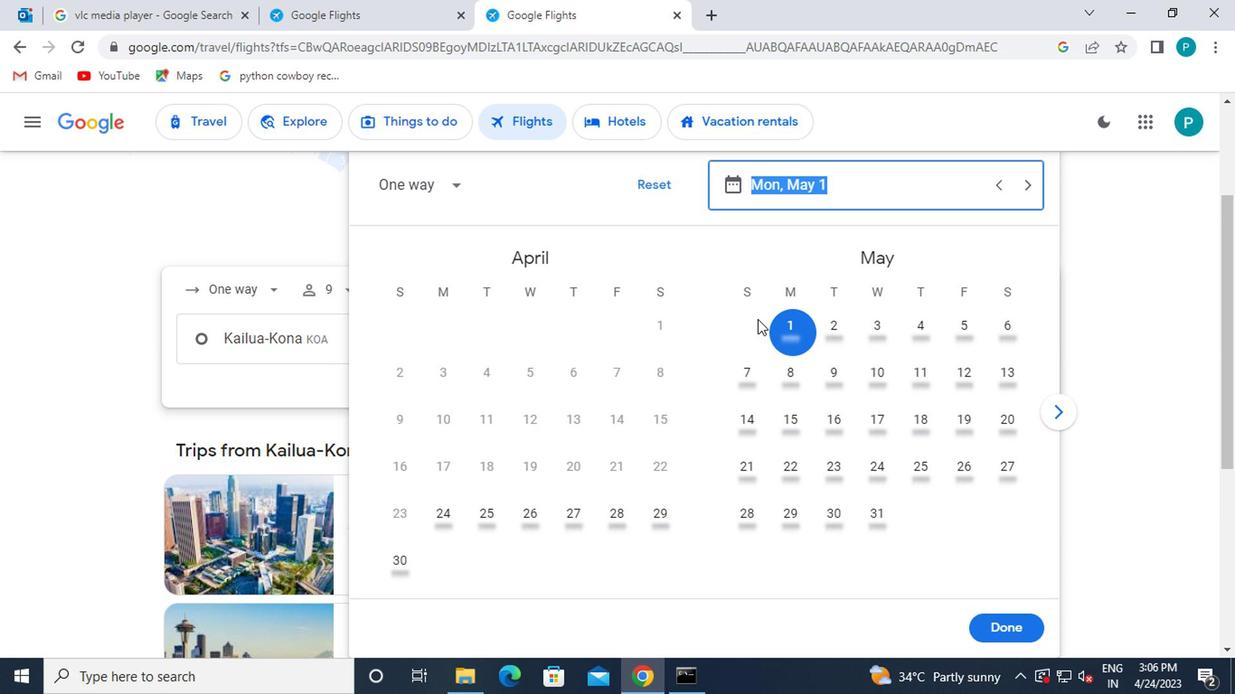 
Action: Mouse pressed left at (768, 328)
Screenshot: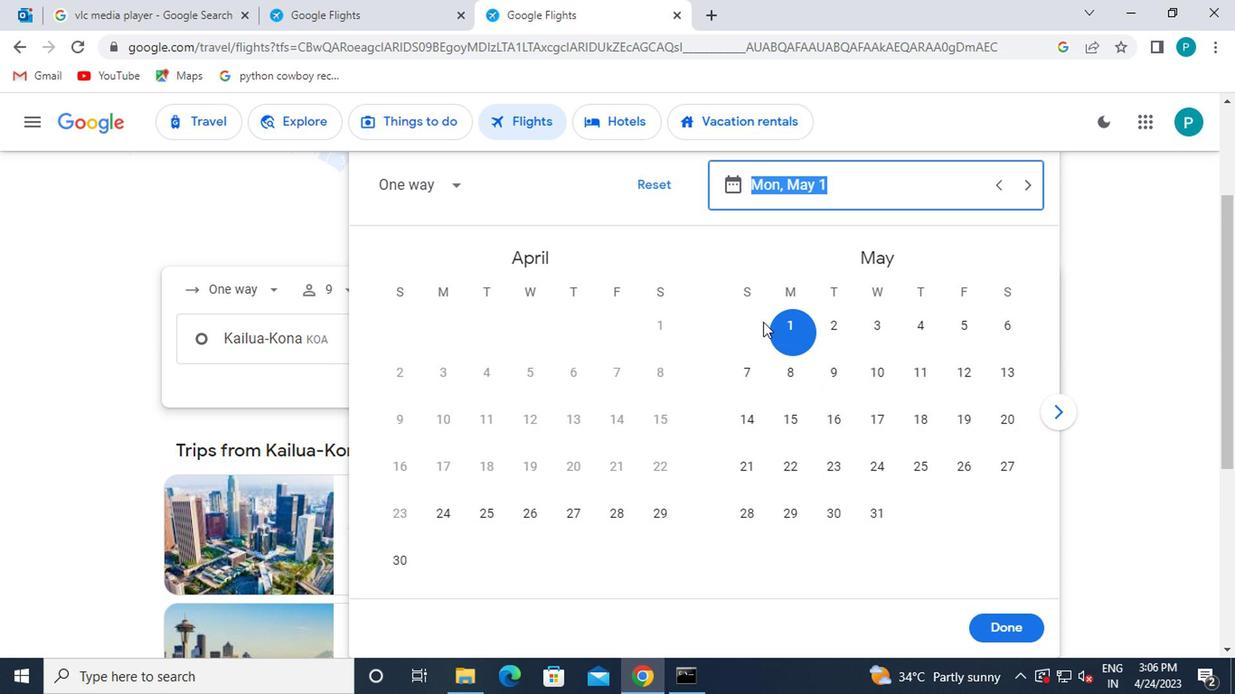 
Action: Mouse moved to (1001, 627)
Screenshot: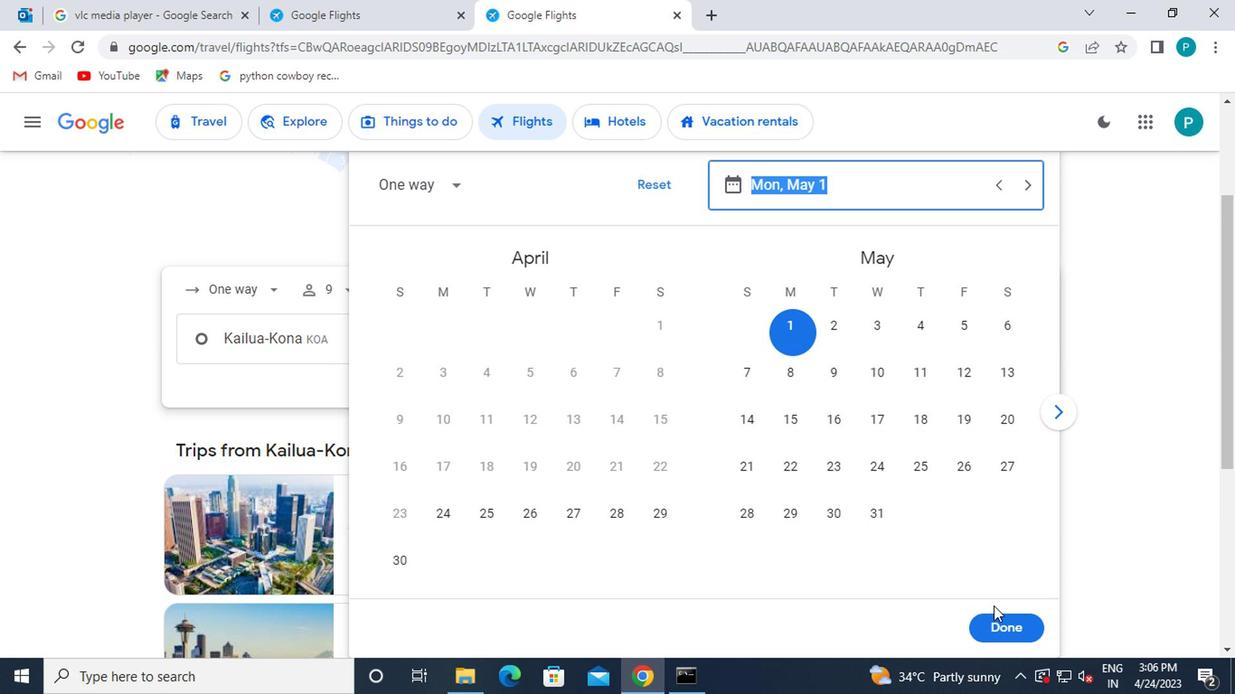 
Action: Mouse pressed left at (1001, 627)
Screenshot: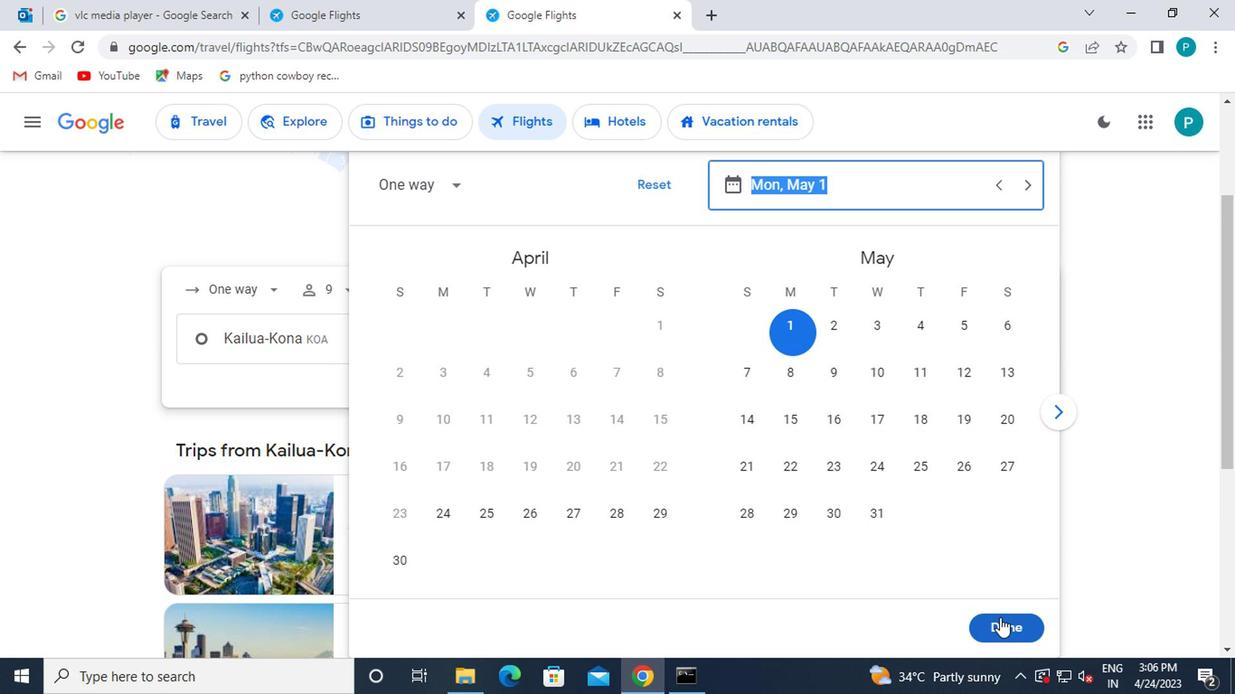 
Action: Mouse moved to (607, 403)
Screenshot: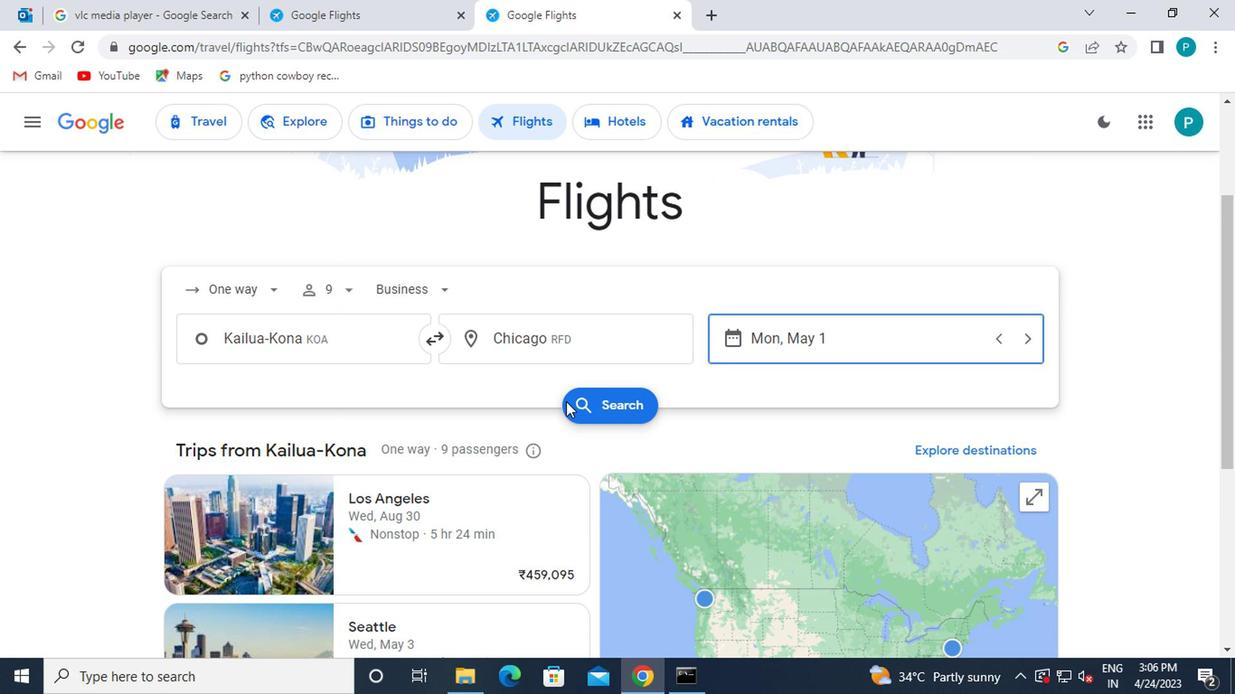 
Action: Mouse pressed left at (607, 403)
Screenshot: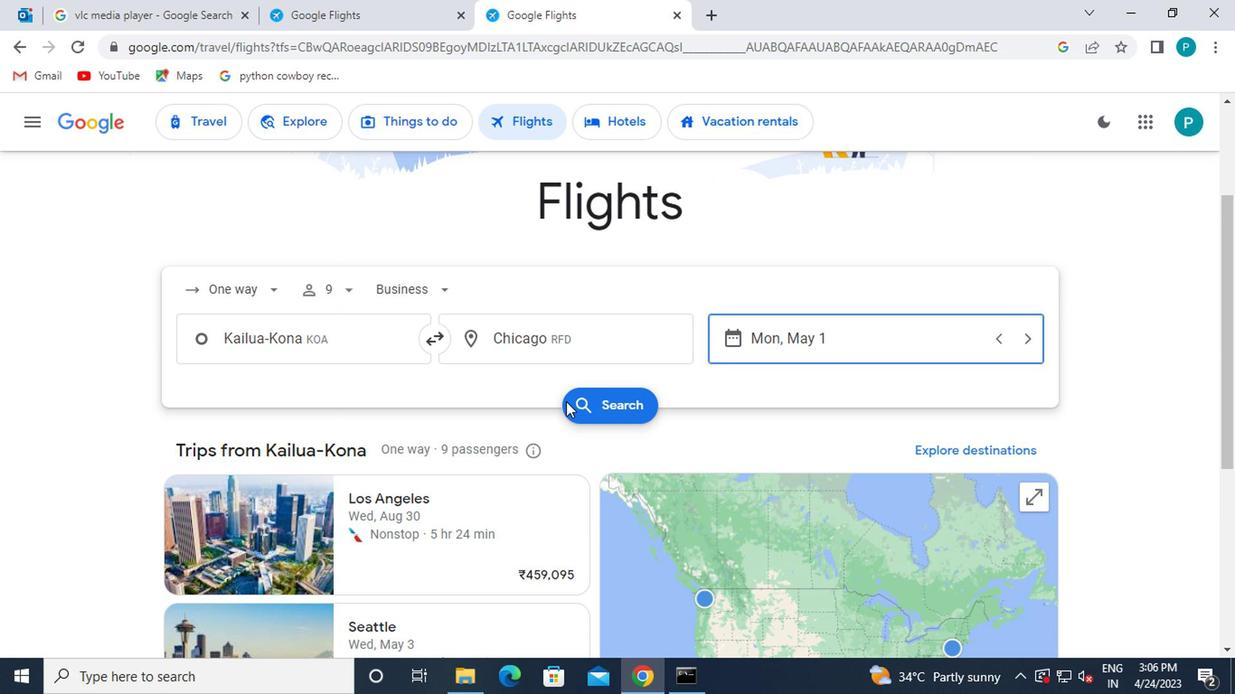 
Action: Mouse moved to (223, 291)
Screenshot: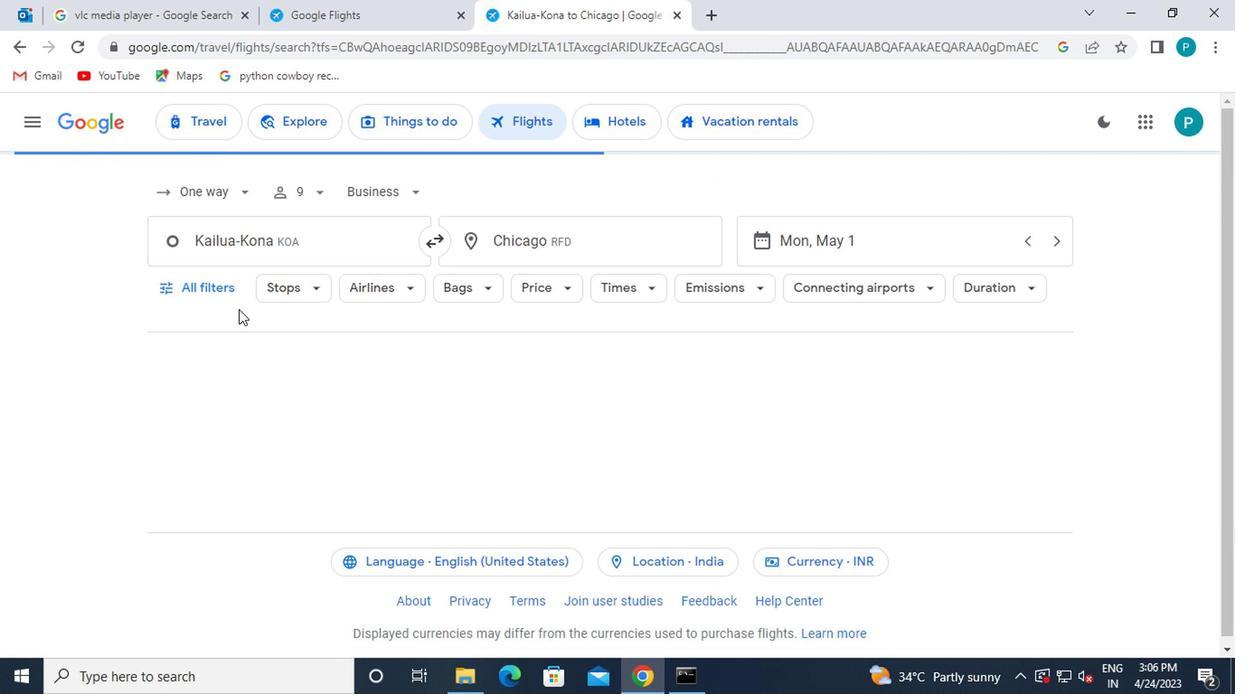 
Action: Mouse pressed left at (223, 291)
Screenshot: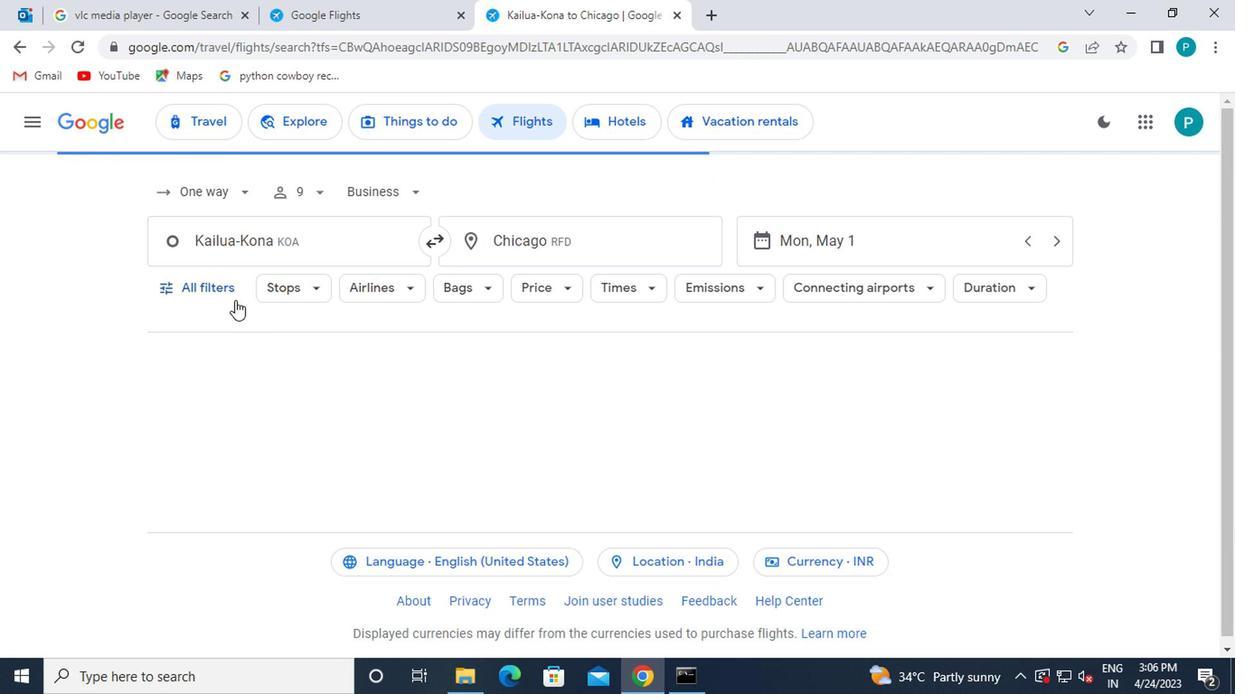 
Action: Mouse moved to (268, 450)
Screenshot: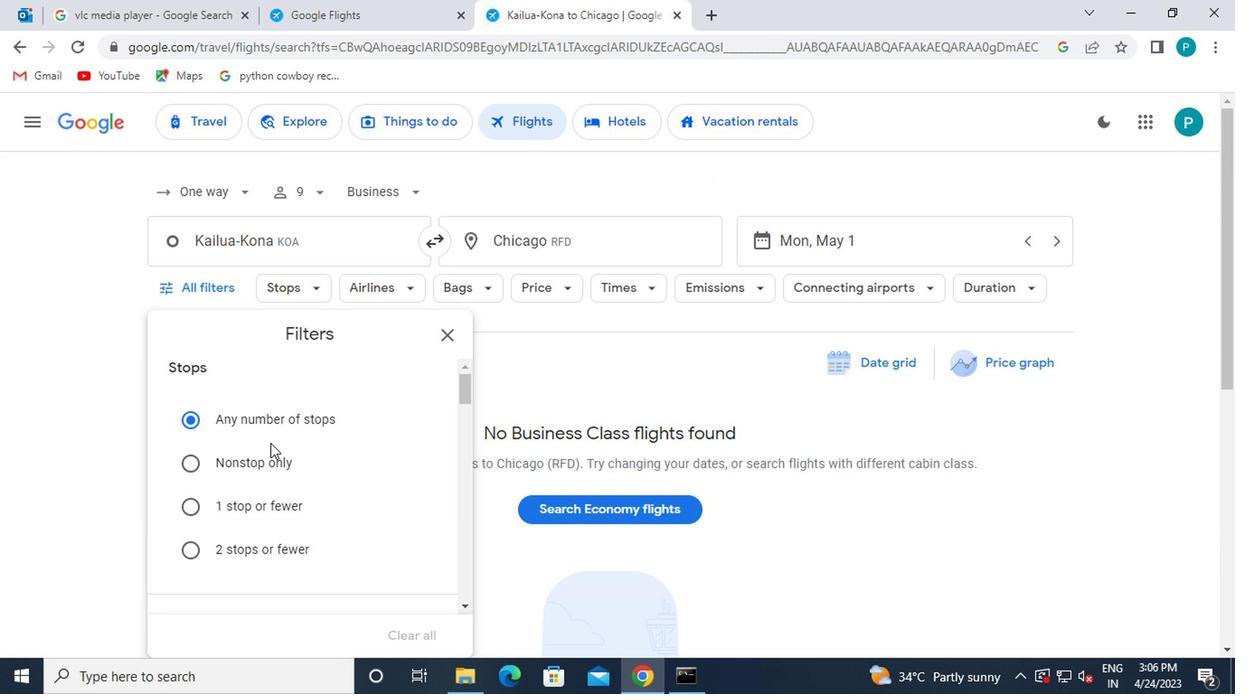 
Action: Mouse scrolled (268, 449) with delta (0, 0)
Screenshot: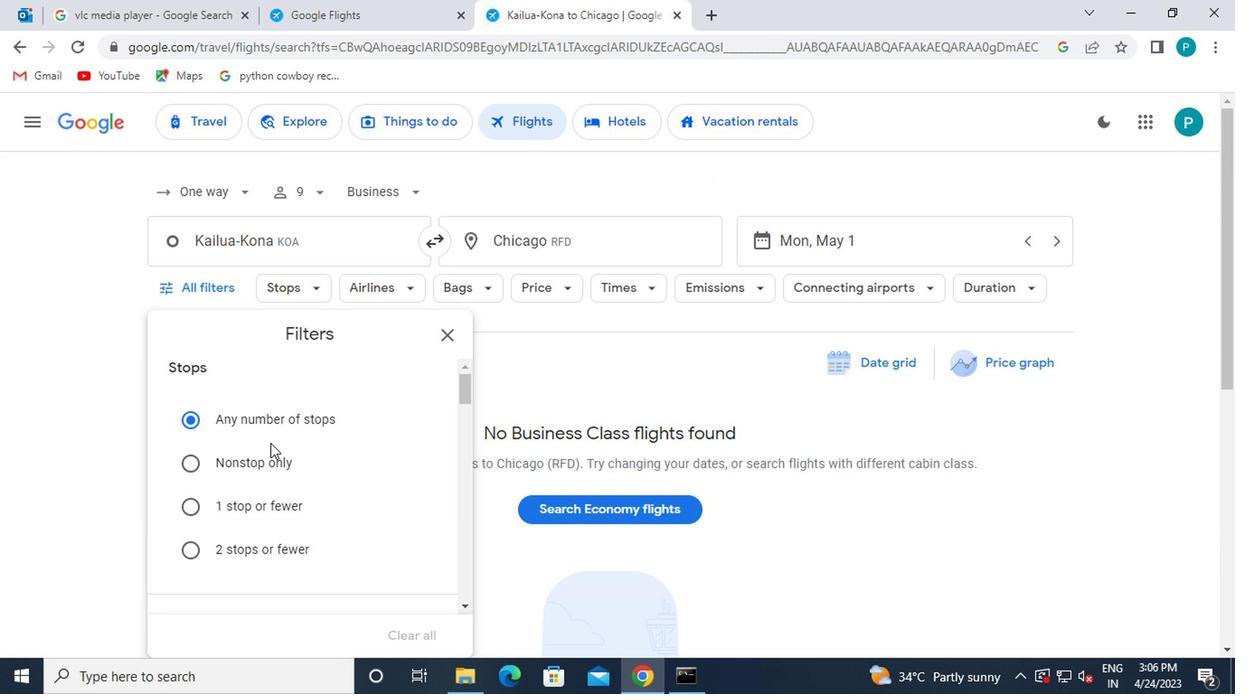
Action: Mouse scrolled (268, 449) with delta (0, 0)
Screenshot: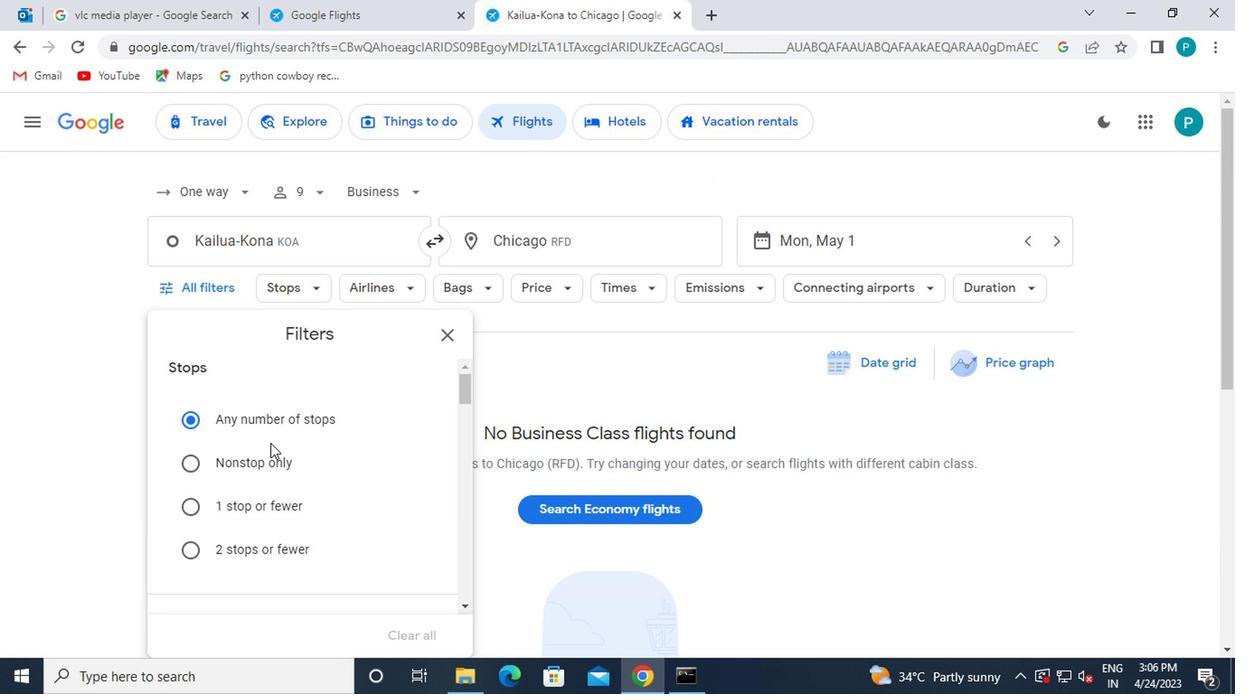
Action: Mouse moved to (268, 450)
Screenshot: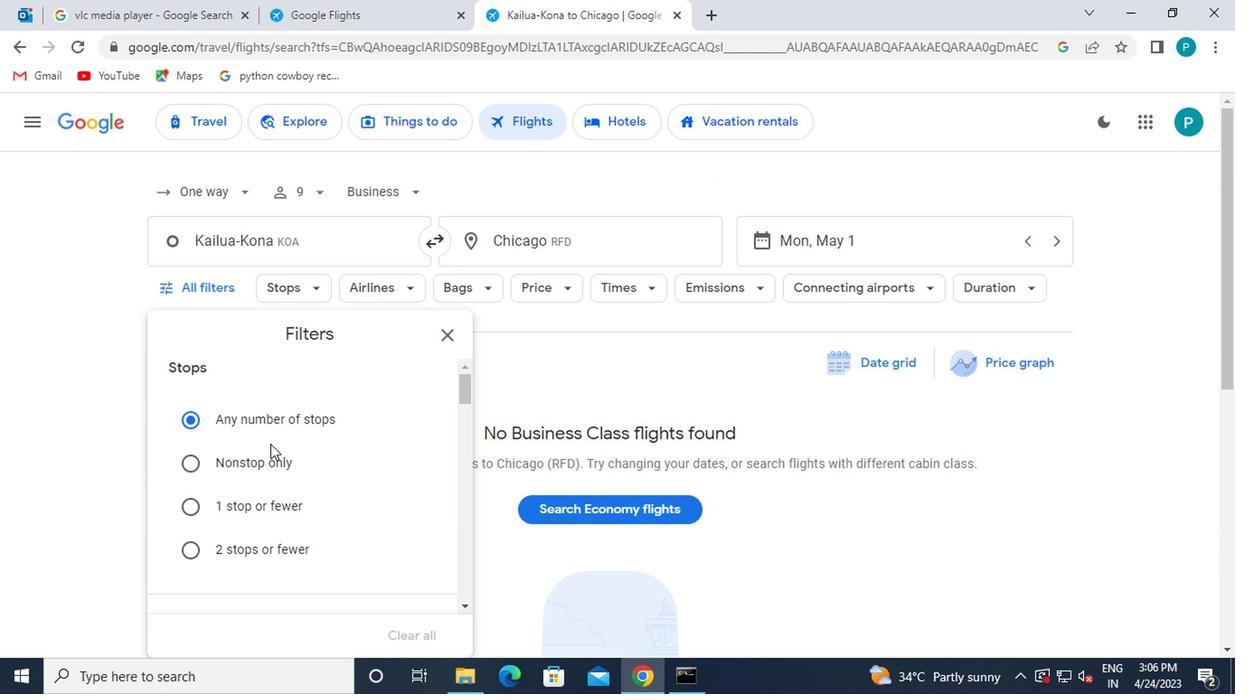 
Action: Mouse scrolled (268, 449) with delta (0, 0)
Screenshot: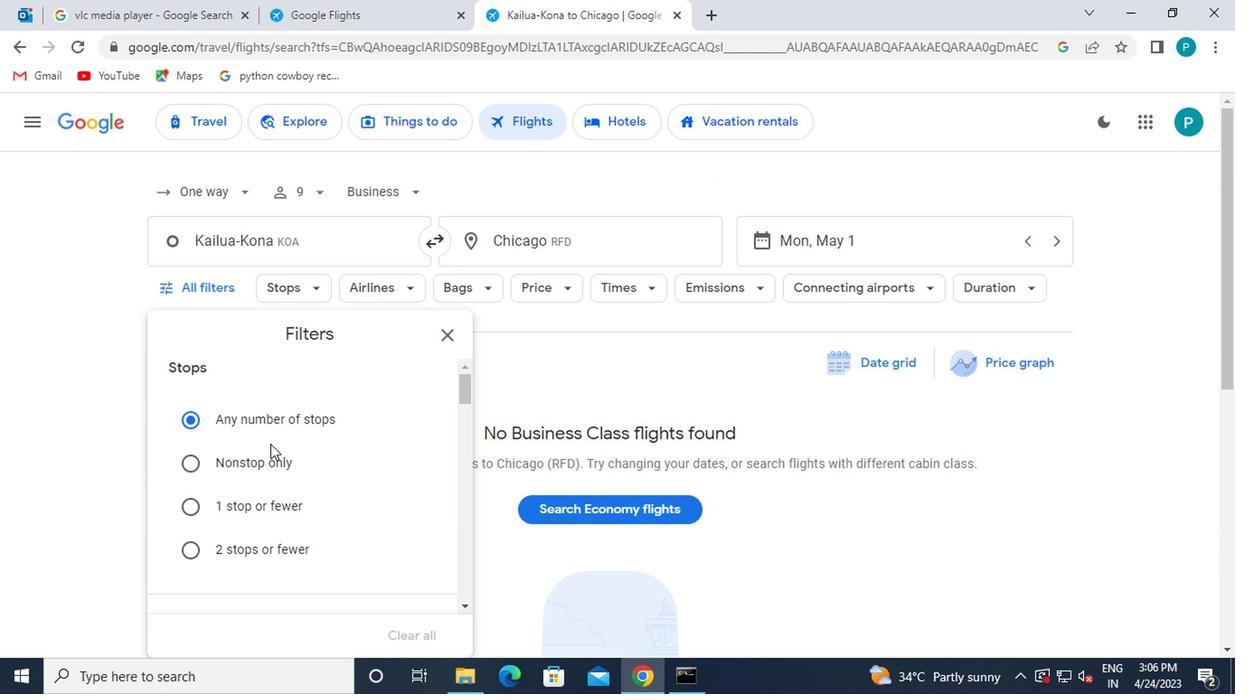 
Action: Mouse scrolled (268, 449) with delta (0, 0)
Screenshot: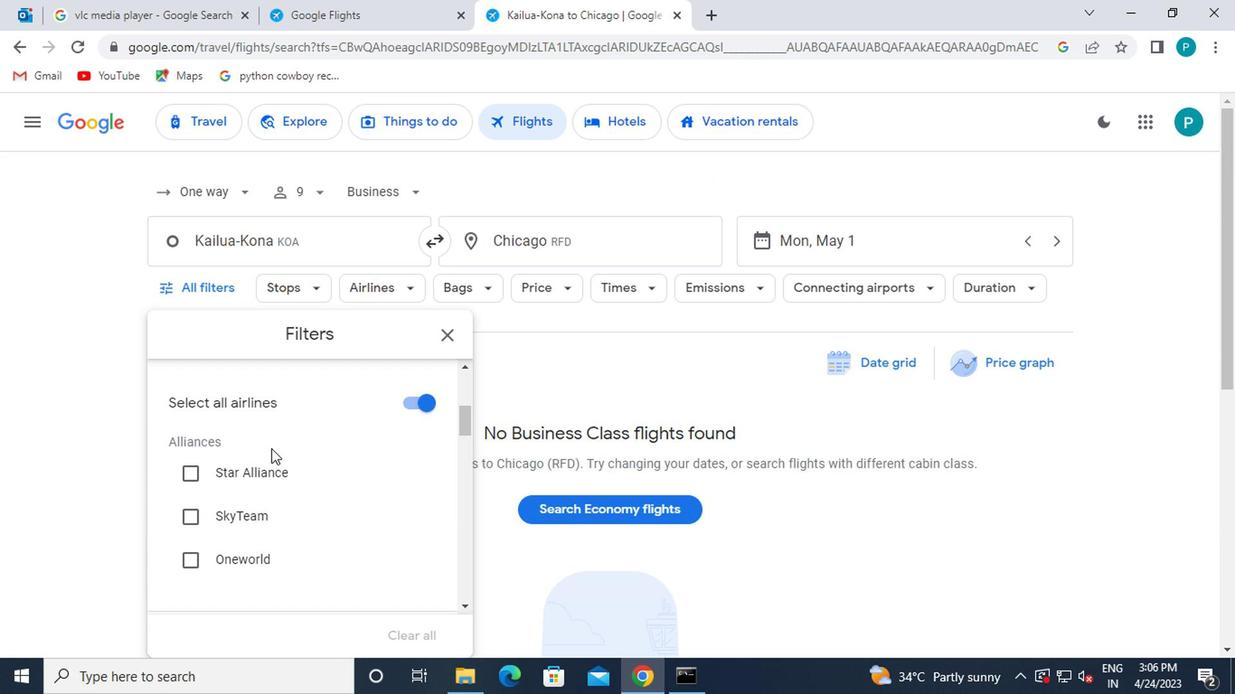 
Action: Mouse scrolled (268, 449) with delta (0, 0)
Screenshot: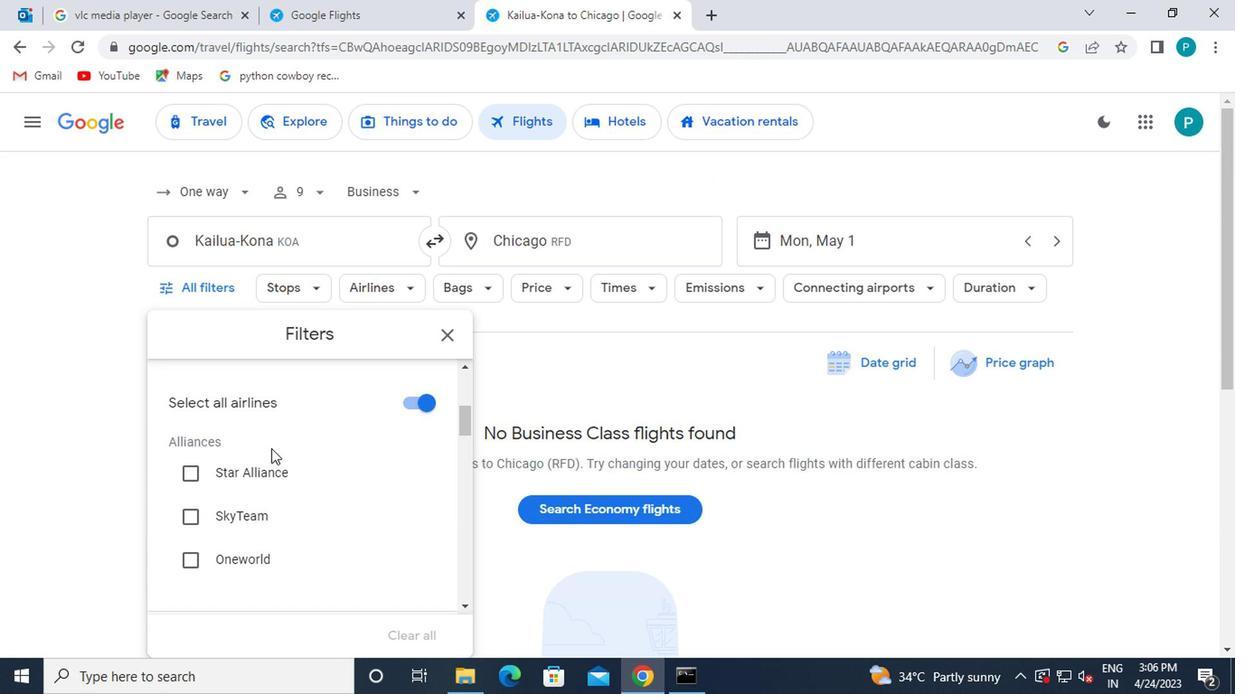 
Action: Mouse scrolled (268, 449) with delta (0, 0)
Screenshot: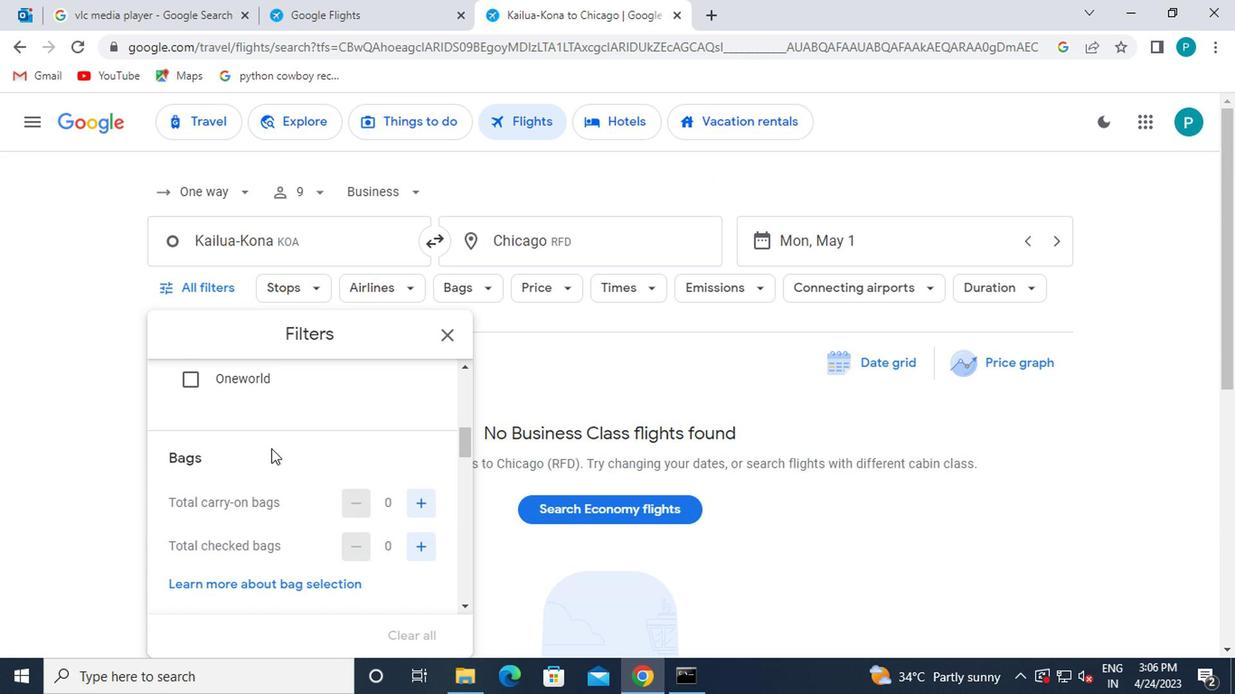 
Action: Mouse moved to (413, 407)
Screenshot: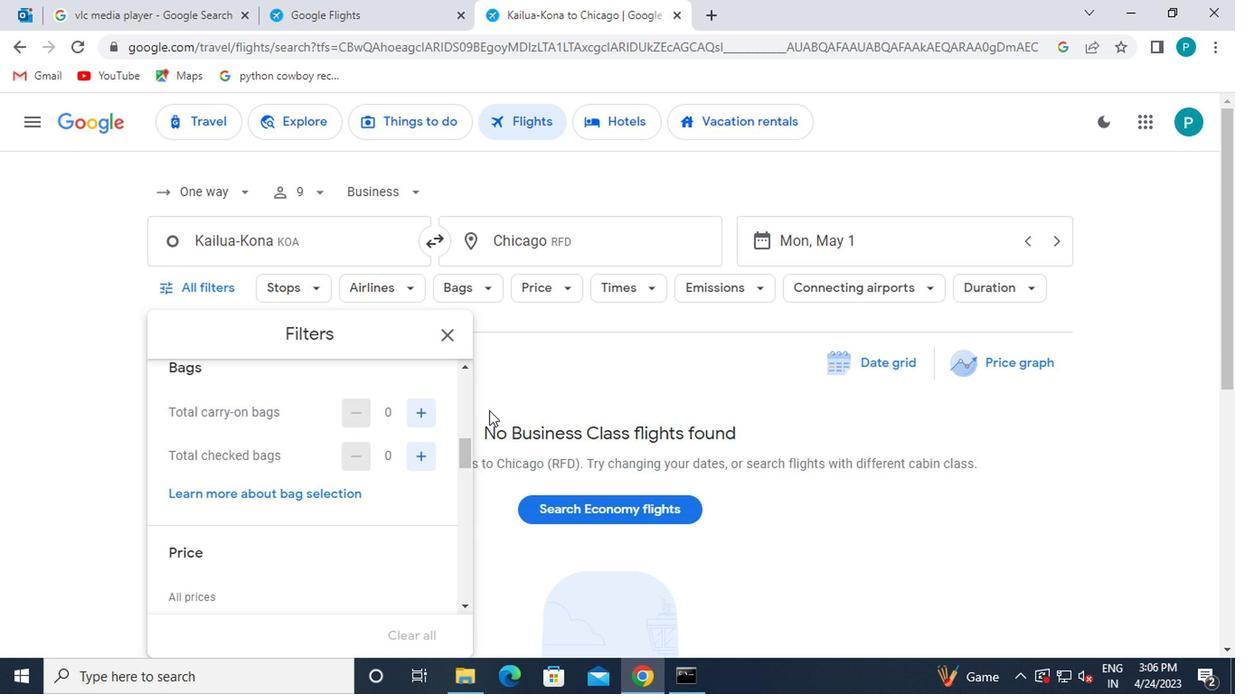 
Action: Mouse pressed left at (413, 407)
Screenshot: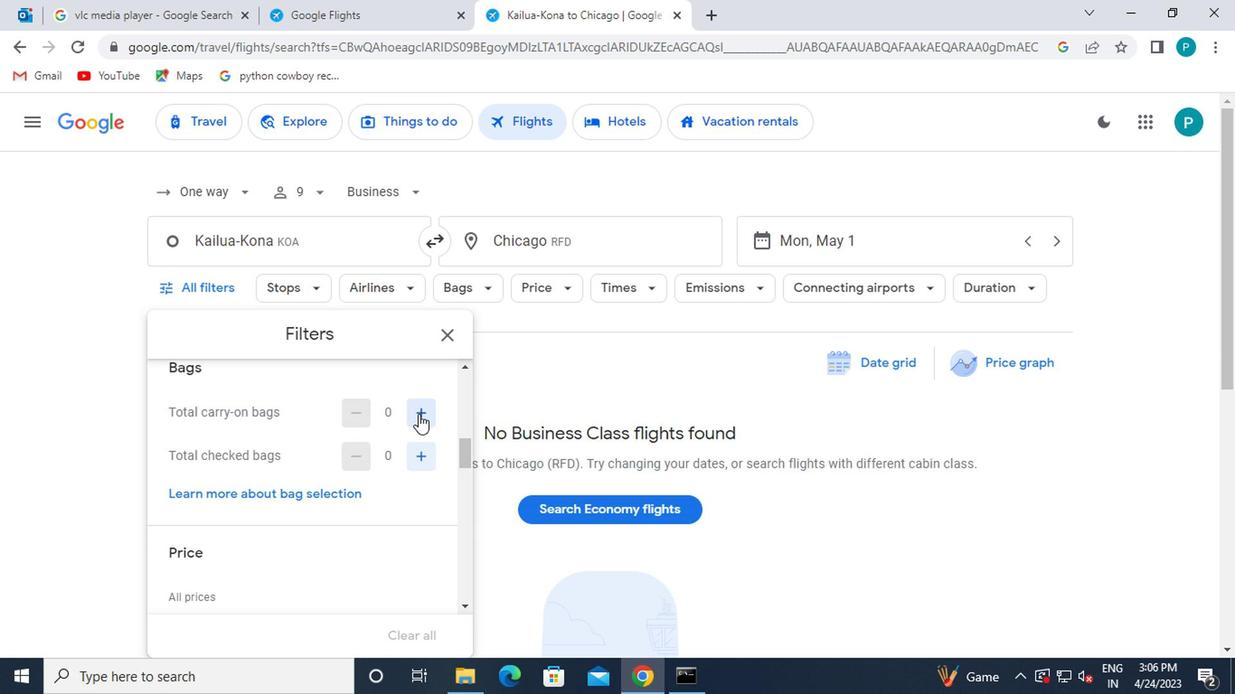 
Action: Mouse moved to (228, 420)
Screenshot: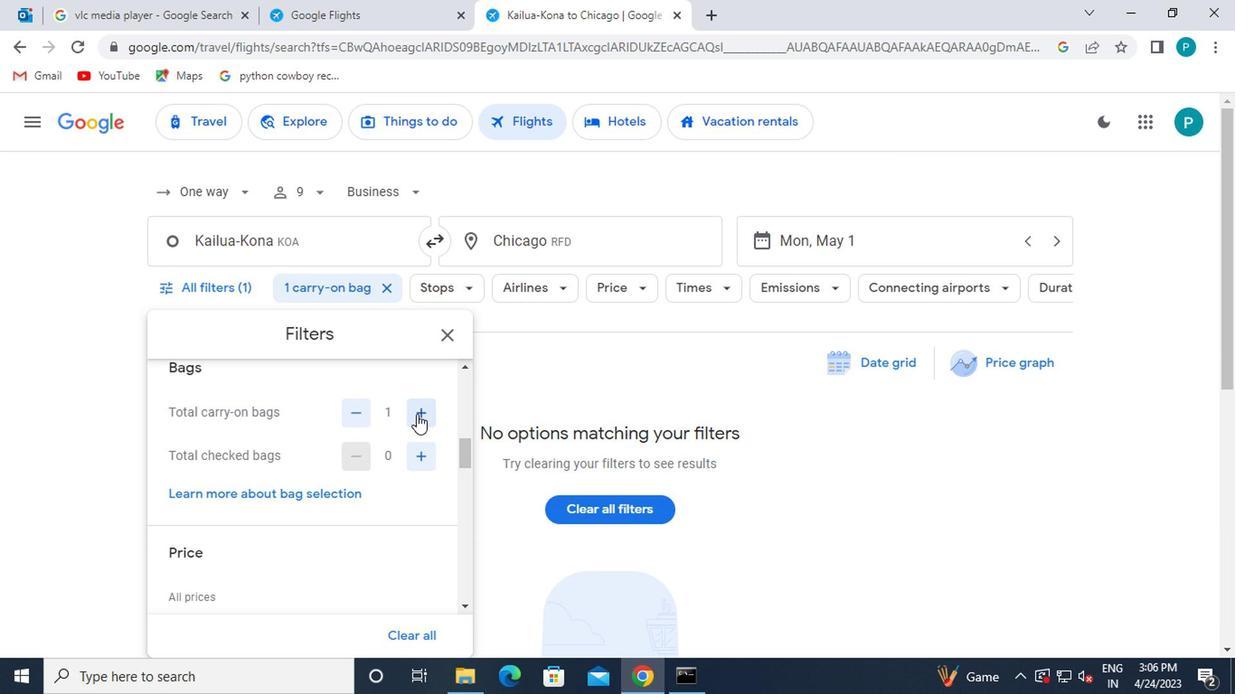 
Action: Mouse scrolled (228, 419) with delta (0, -1)
Screenshot: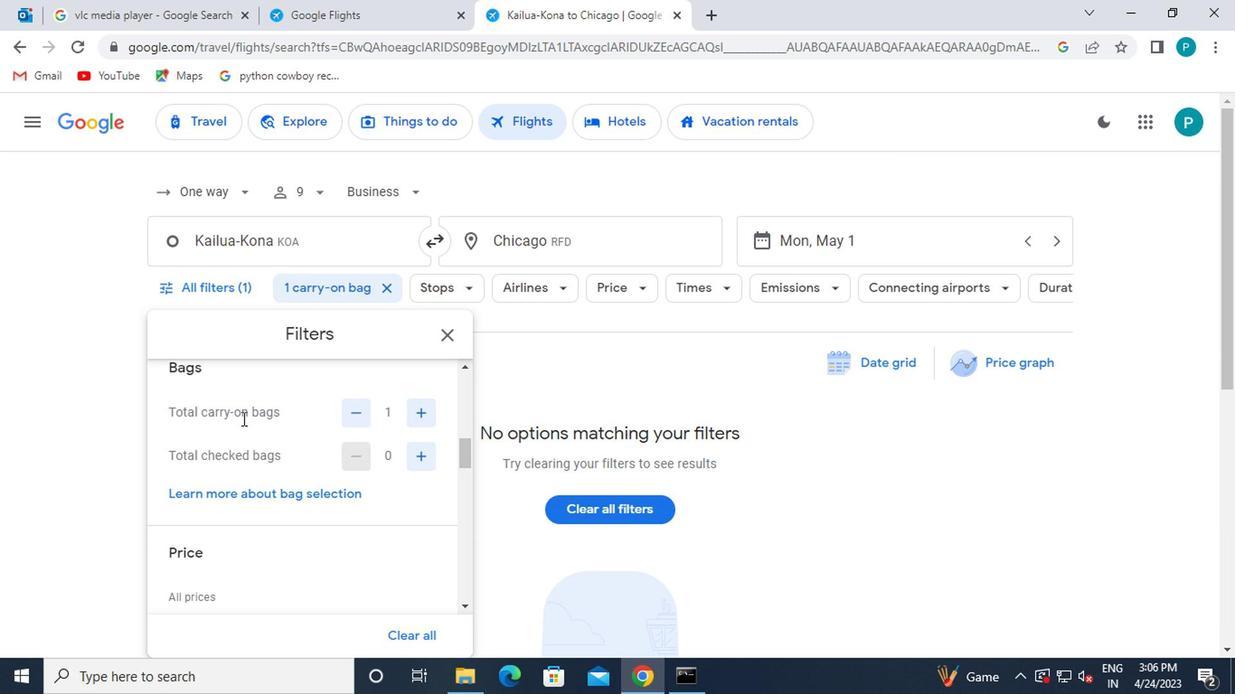 
Action: Mouse moved to (227, 420)
Screenshot: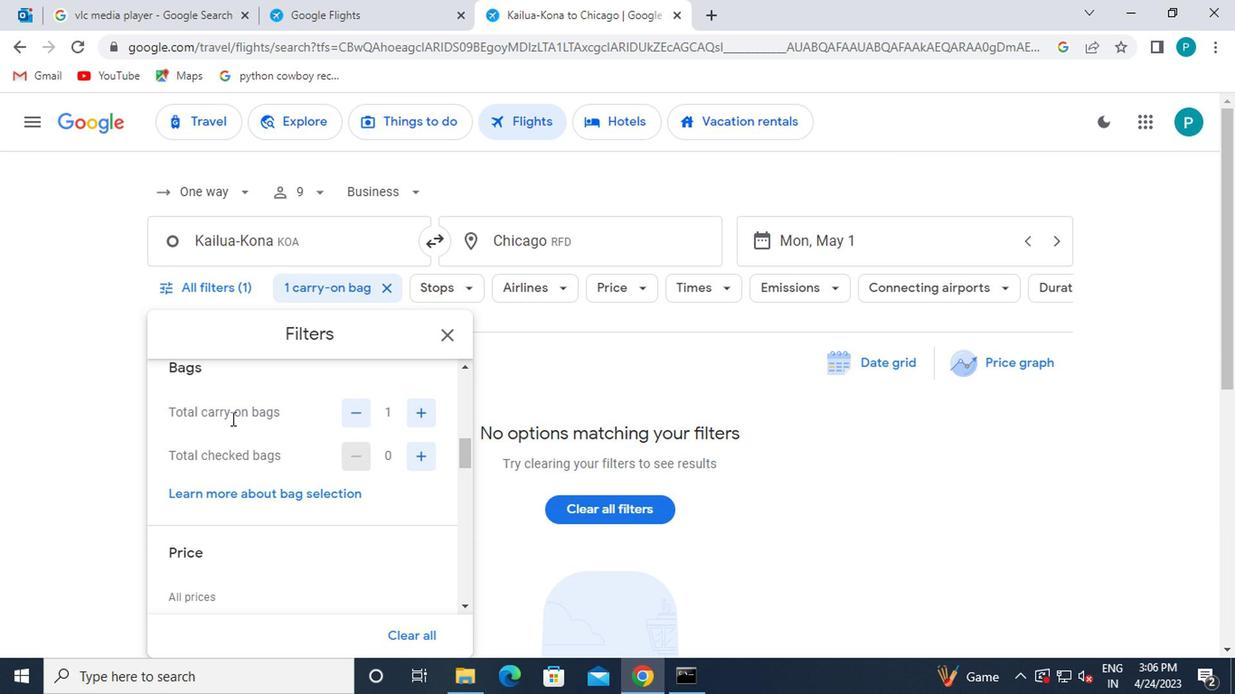 
Action: Mouse scrolled (227, 419) with delta (0, -1)
Screenshot: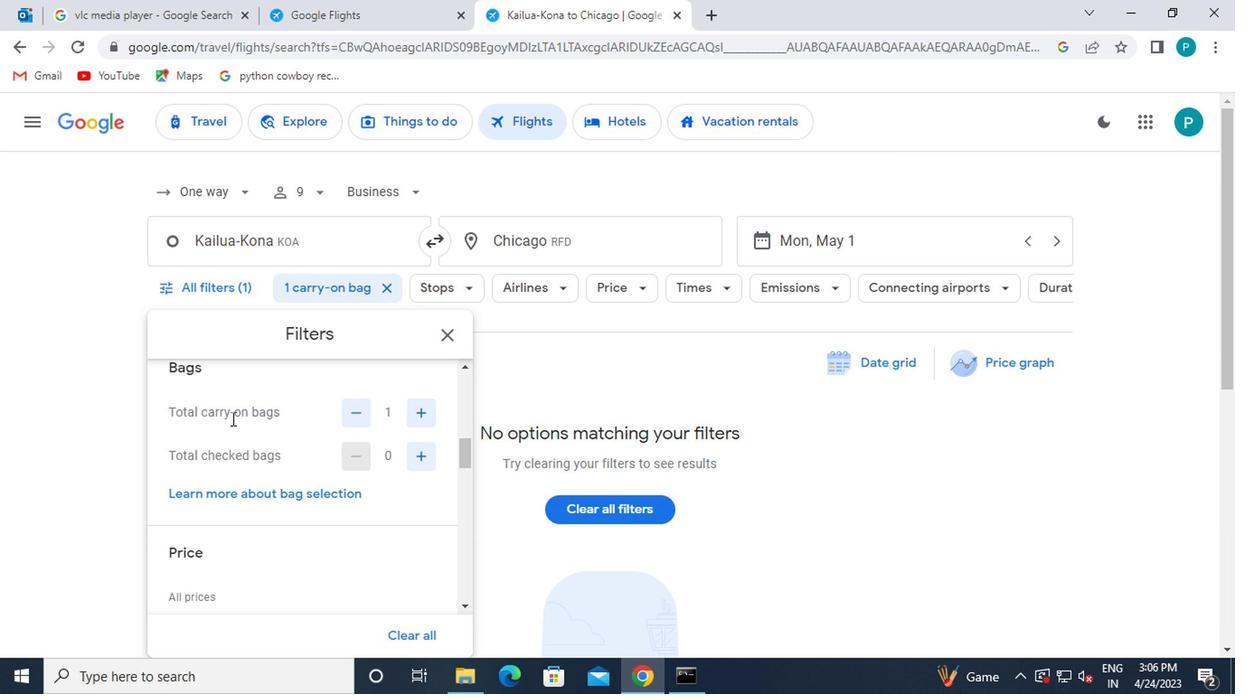 
Action: Mouse moved to (422, 443)
Screenshot: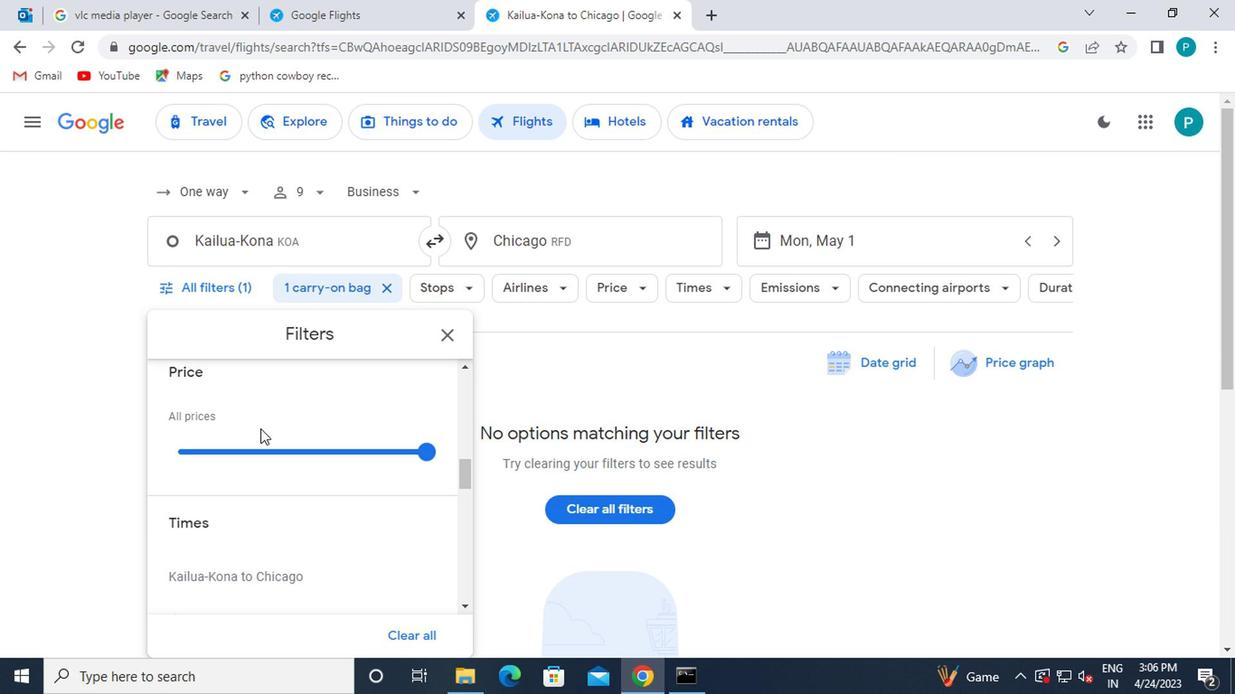 
Action: Mouse pressed left at (422, 443)
Screenshot: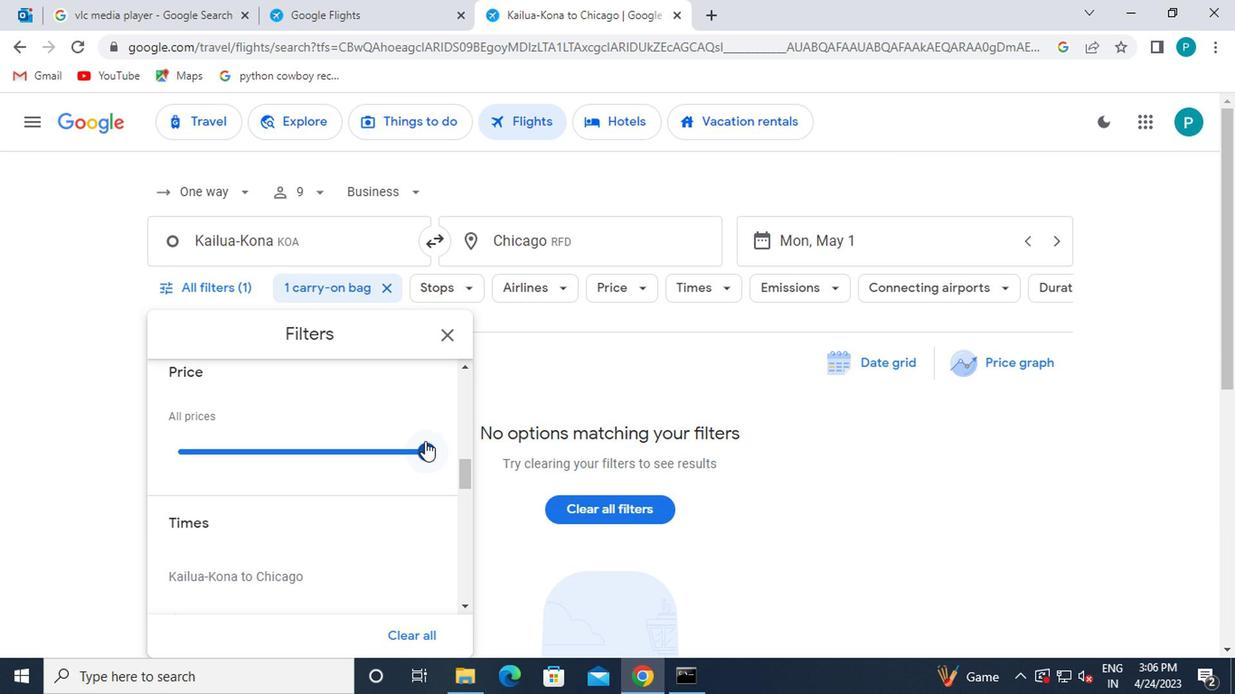 
Action: Mouse moved to (292, 445)
Screenshot: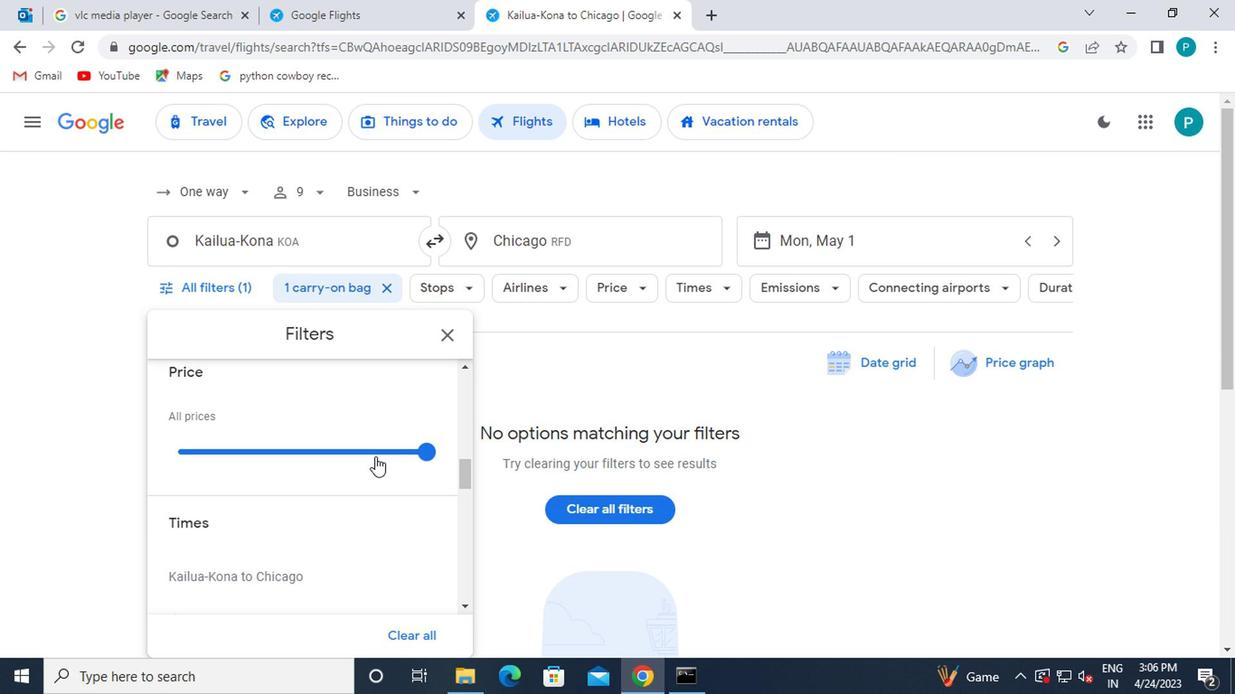 
Action: Mouse scrolled (292, 445) with delta (0, 0)
Screenshot: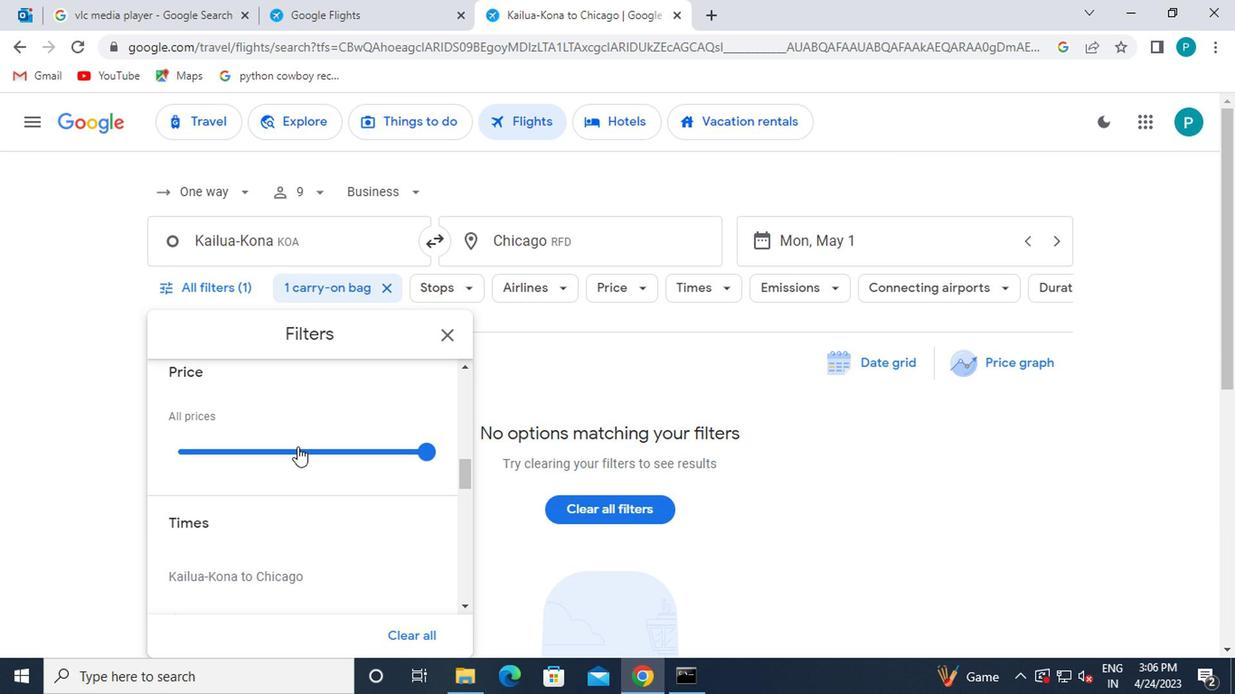 
Action: Mouse scrolled (292, 445) with delta (0, 0)
Screenshot: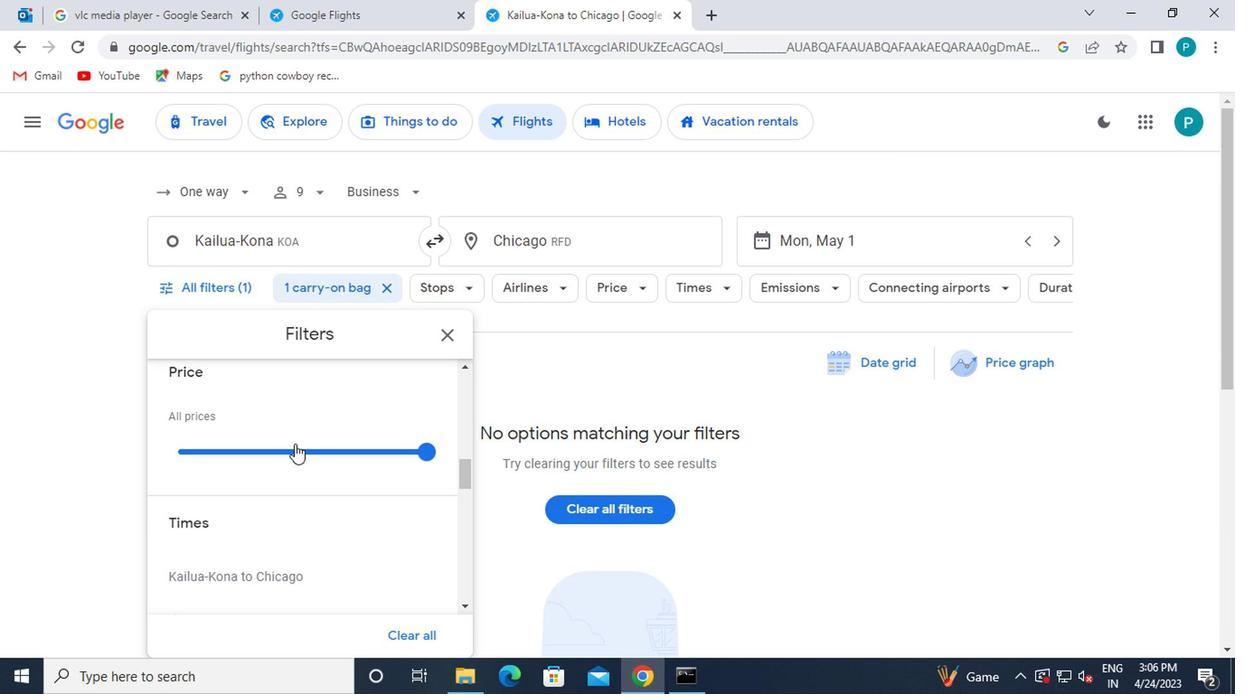 
Action: Mouse moved to (179, 473)
Screenshot: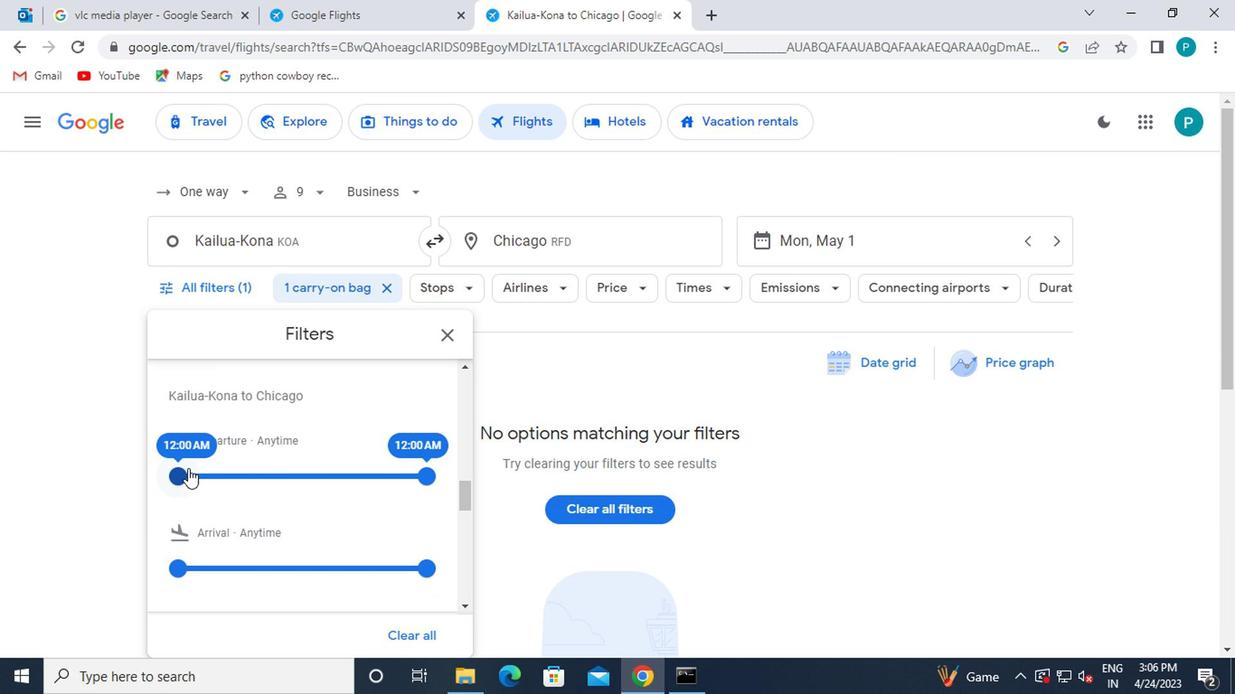
Action: Mouse pressed left at (179, 473)
Screenshot: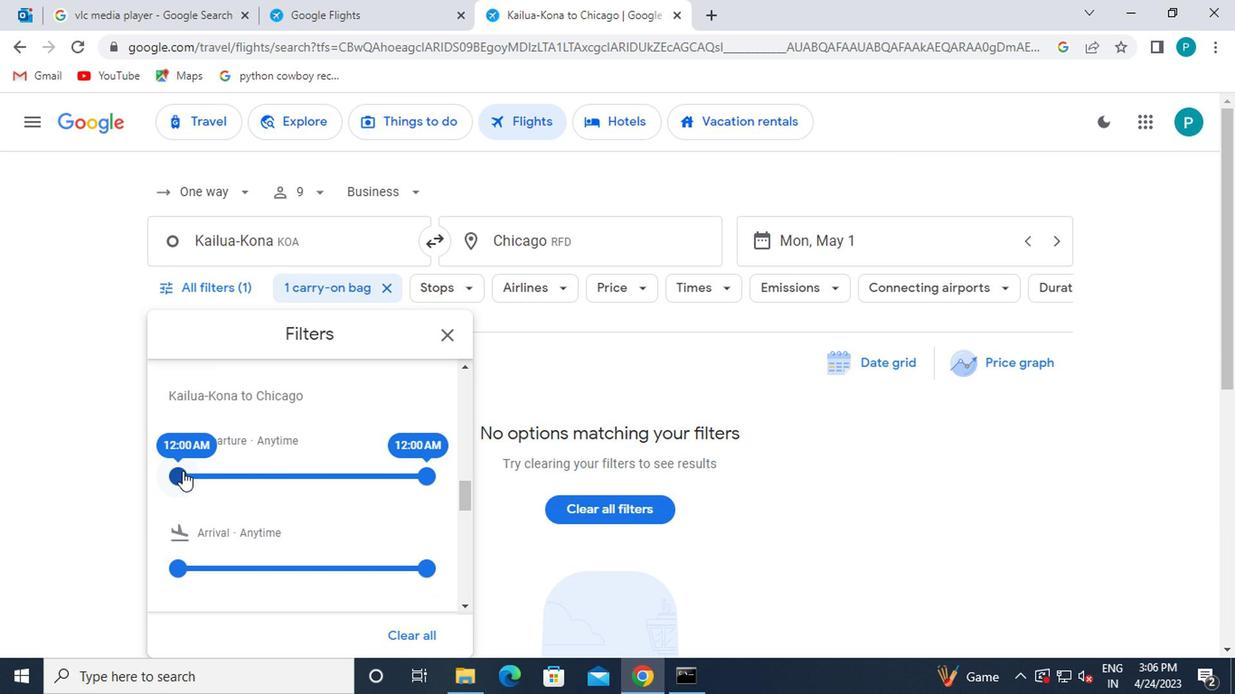 
Action: Mouse moved to (449, 330)
Screenshot: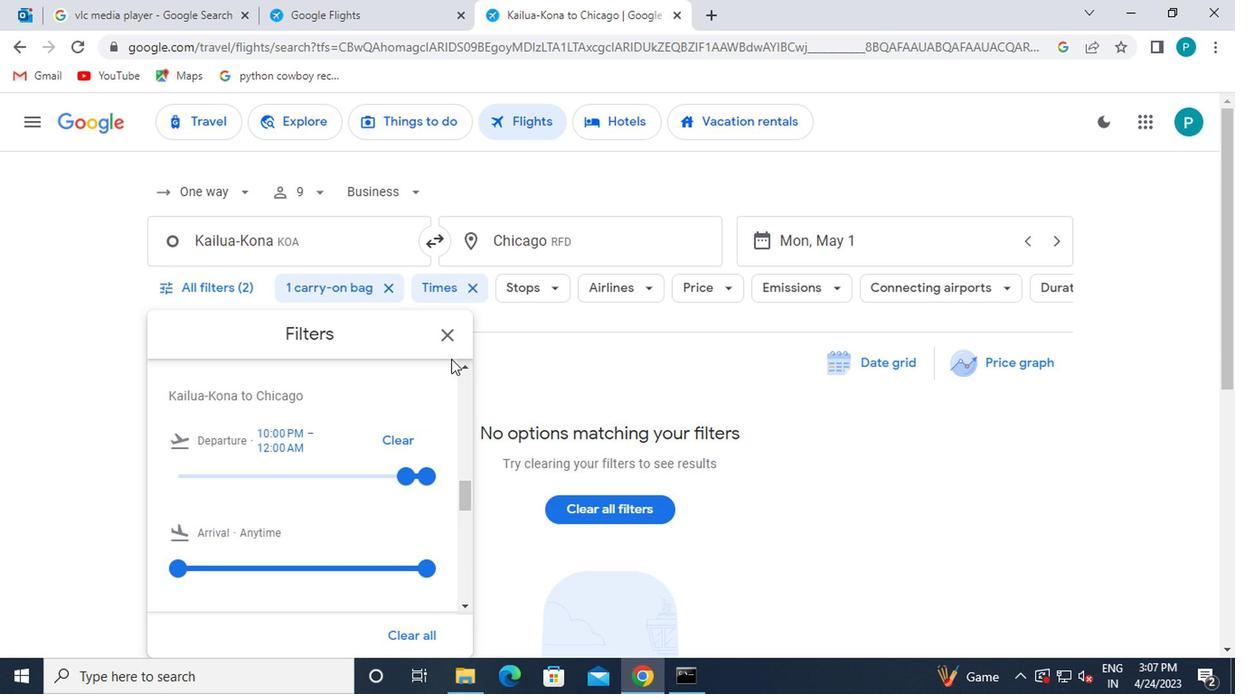 
Action: Mouse pressed left at (449, 330)
Screenshot: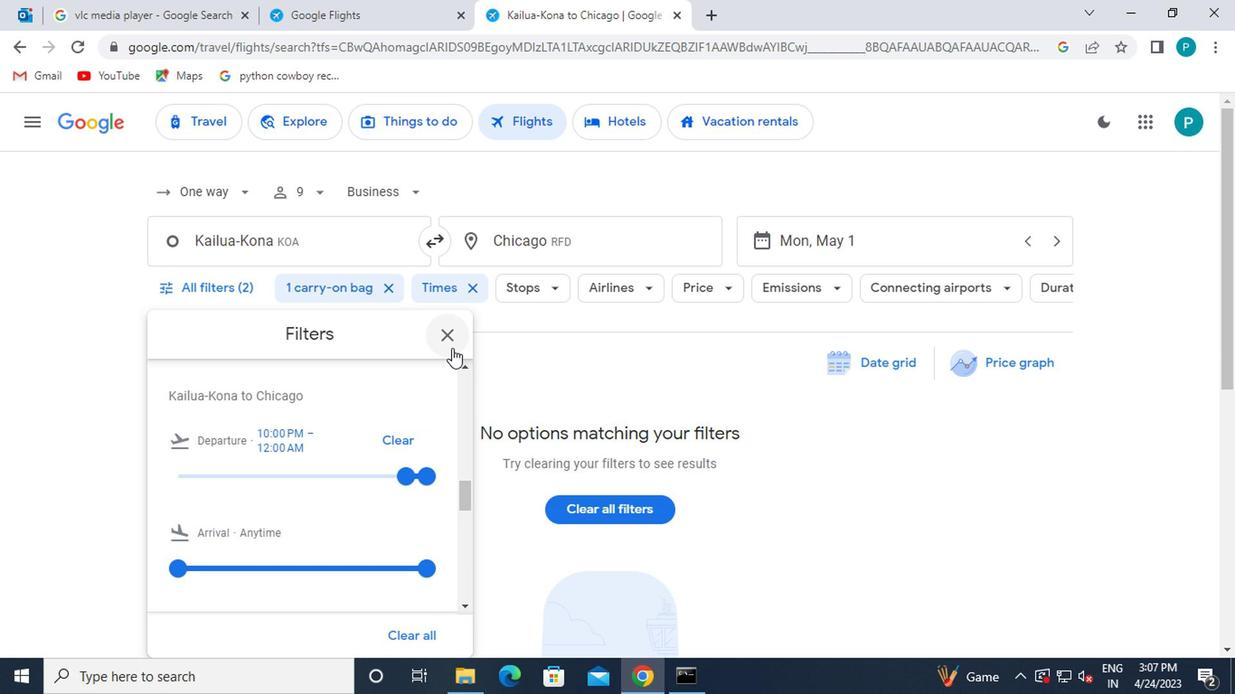 
Action: Mouse moved to (451, 330)
Screenshot: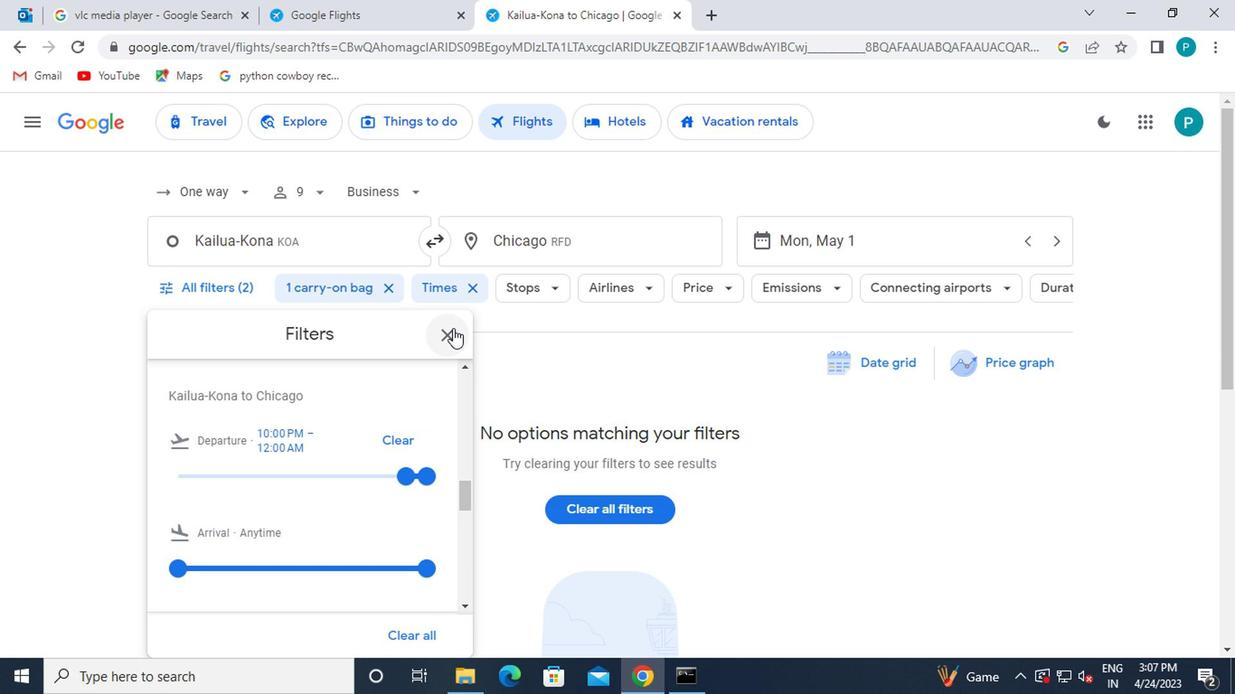 
